 Task: Create a due date automation trigger when advanced on, 2 hours before a card is due add fields with custom field "Resume" set to a date more than 1 working days from now.
Action: Mouse moved to (1225, 108)
Screenshot: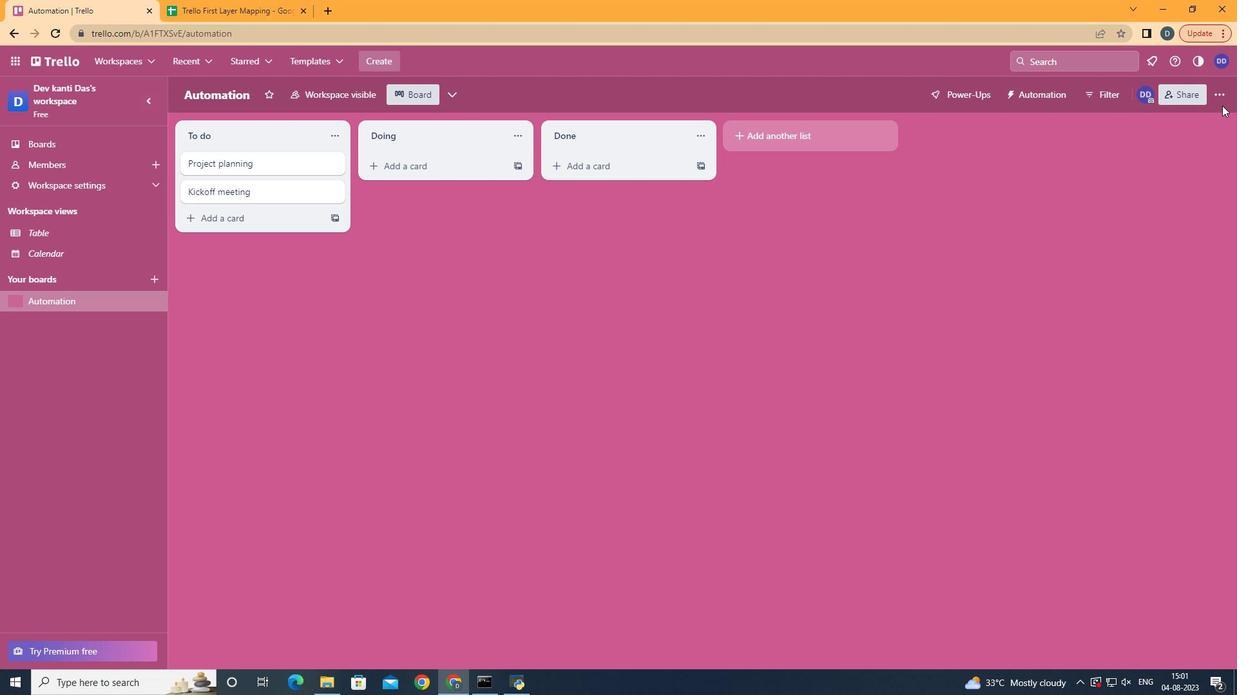 
Action: Mouse pressed left at (1225, 108)
Screenshot: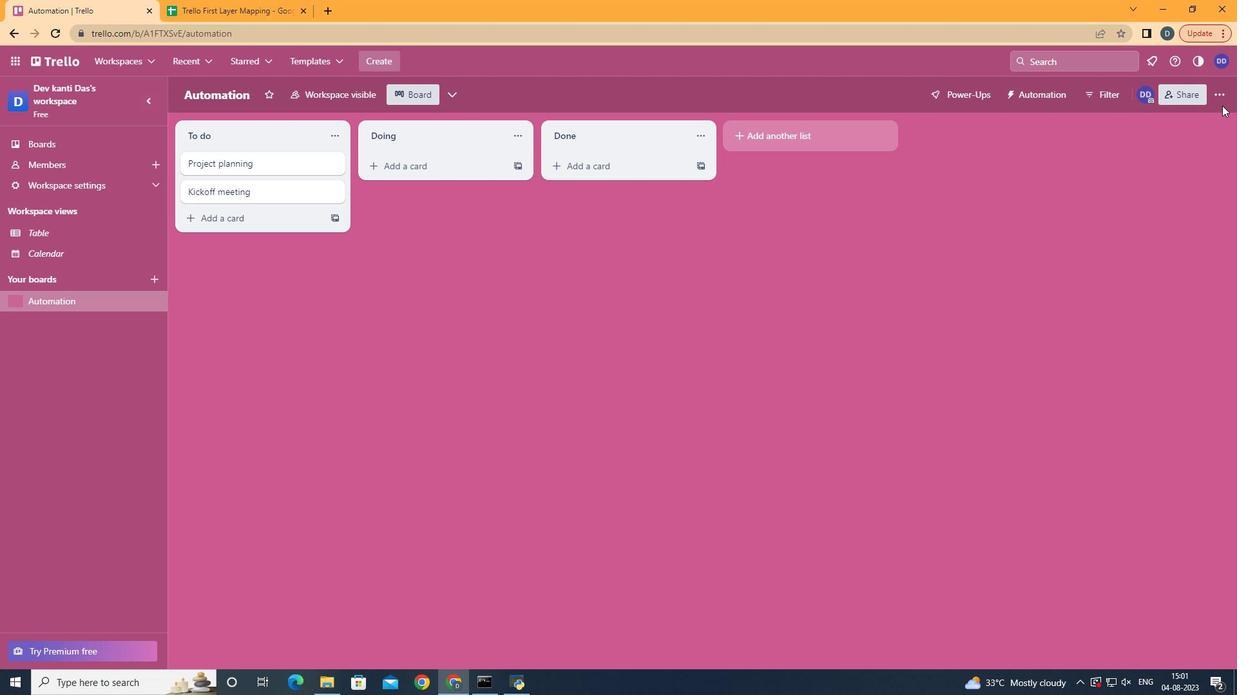 
Action: Mouse moved to (1225, 108)
Screenshot: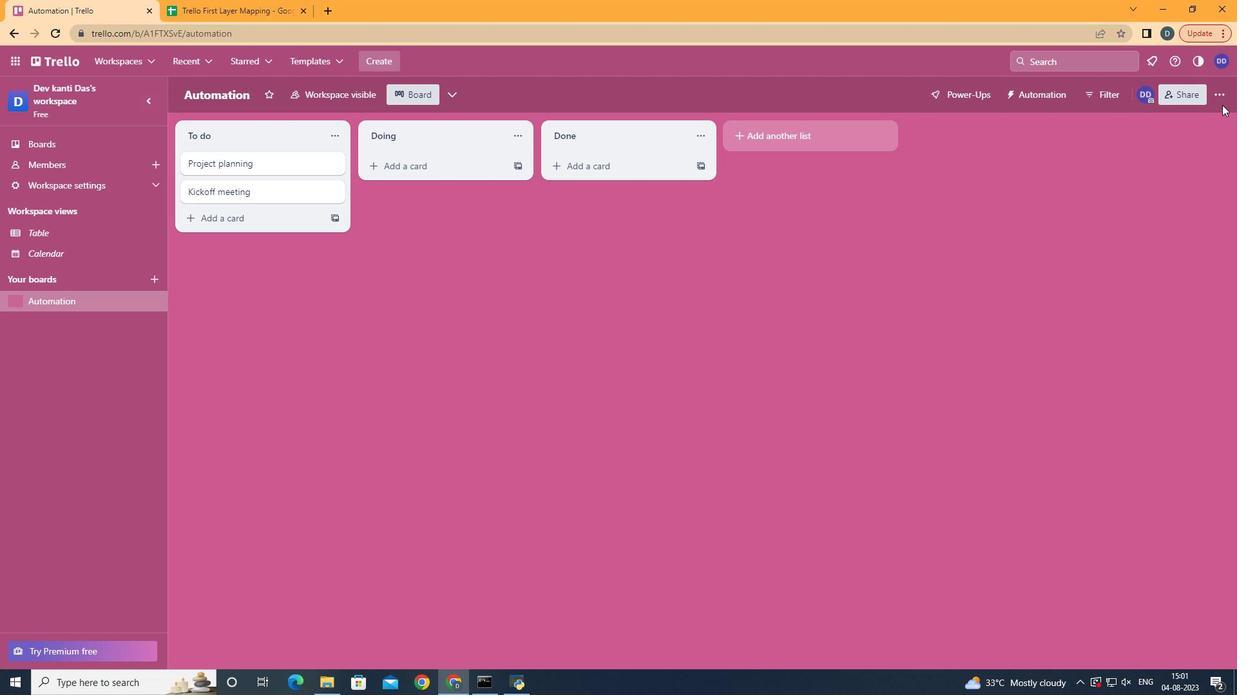 
Action: Mouse pressed left at (1225, 108)
Screenshot: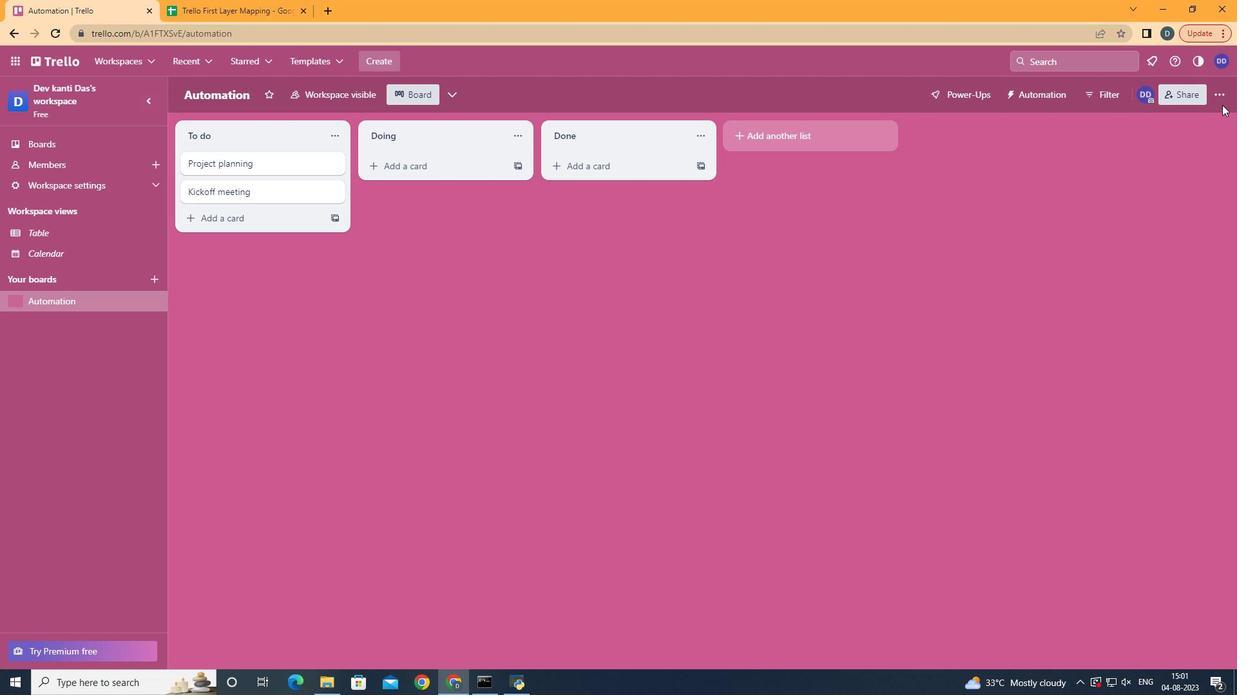 
Action: Mouse moved to (1226, 96)
Screenshot: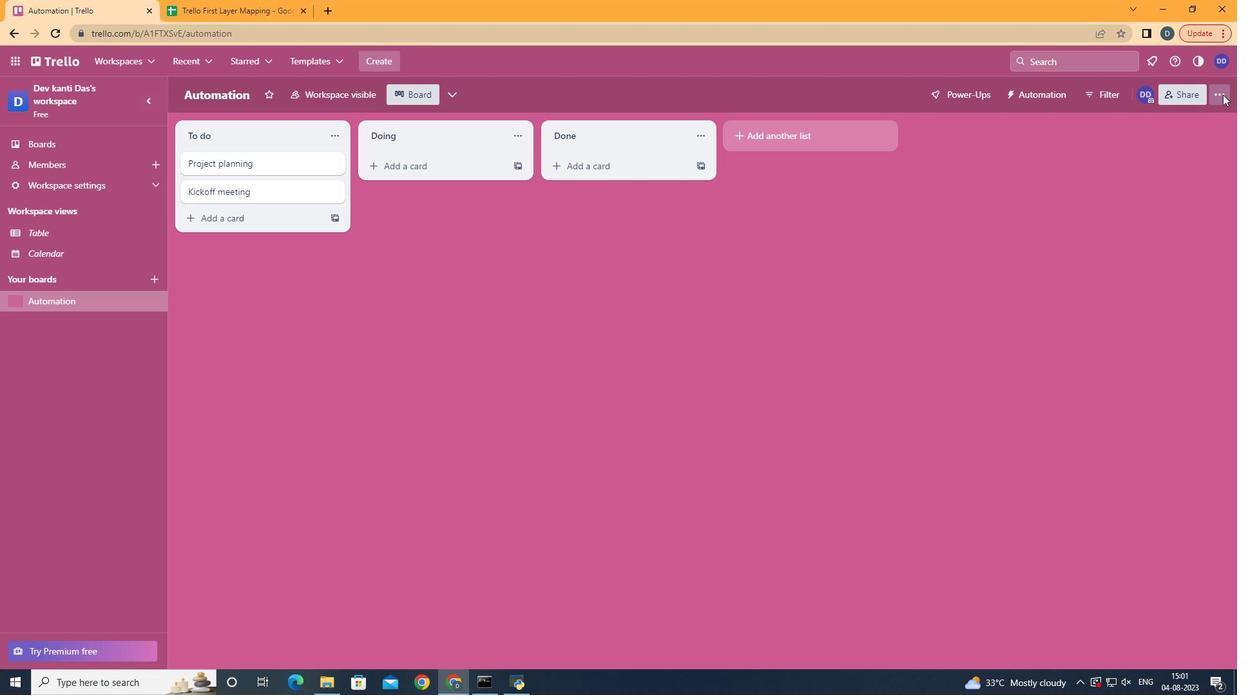 
Action: Mouse pressed left at (1226, 96)
Screenshot: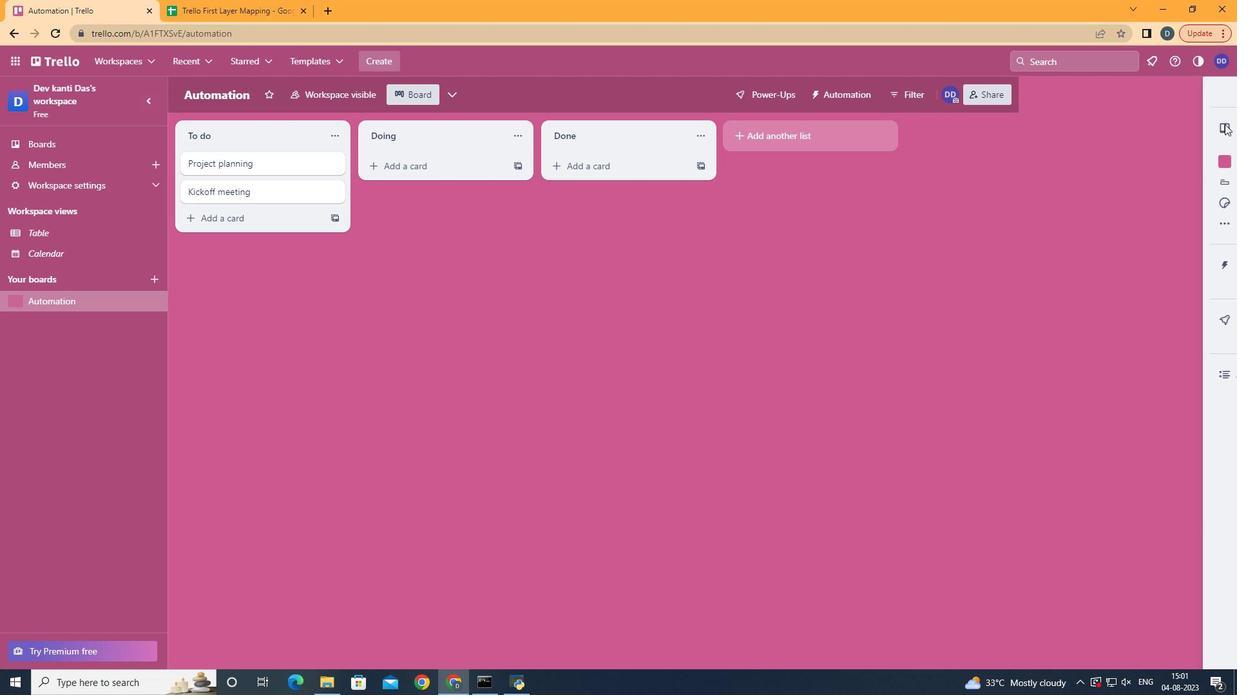 
Action: Mouse moved to (1114, 273)
Screenshot: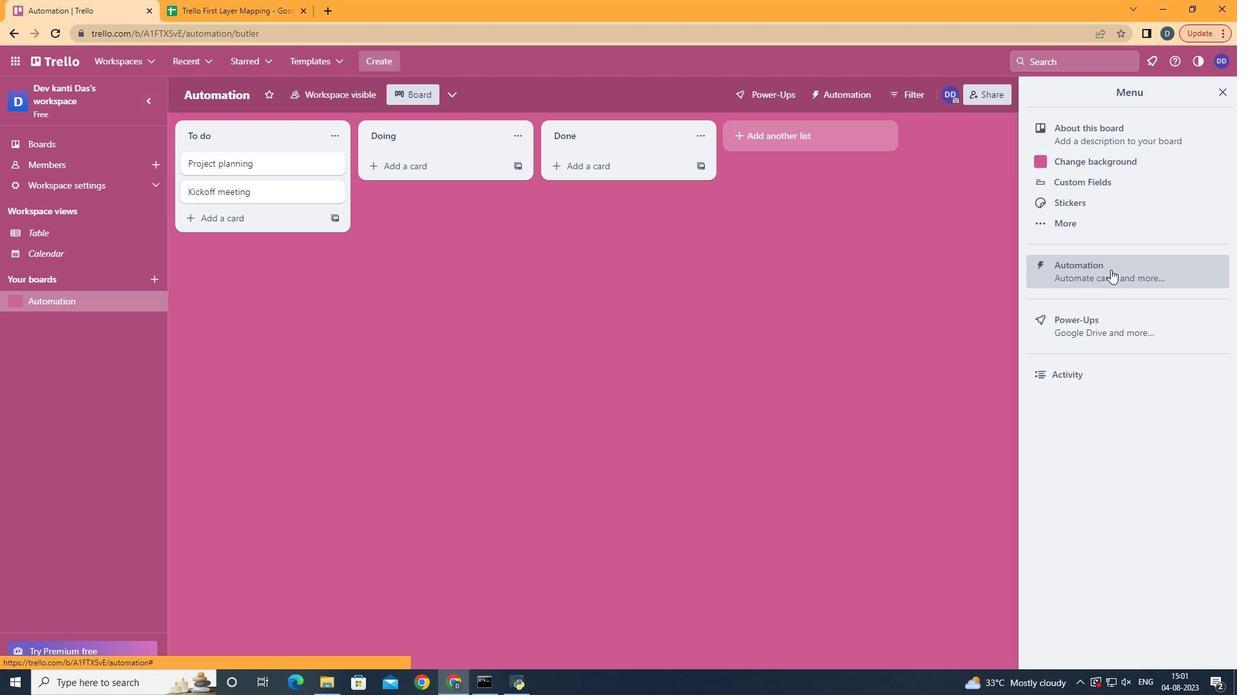 
Action: Mouse pressed left at (1114, 273)
Screenshot: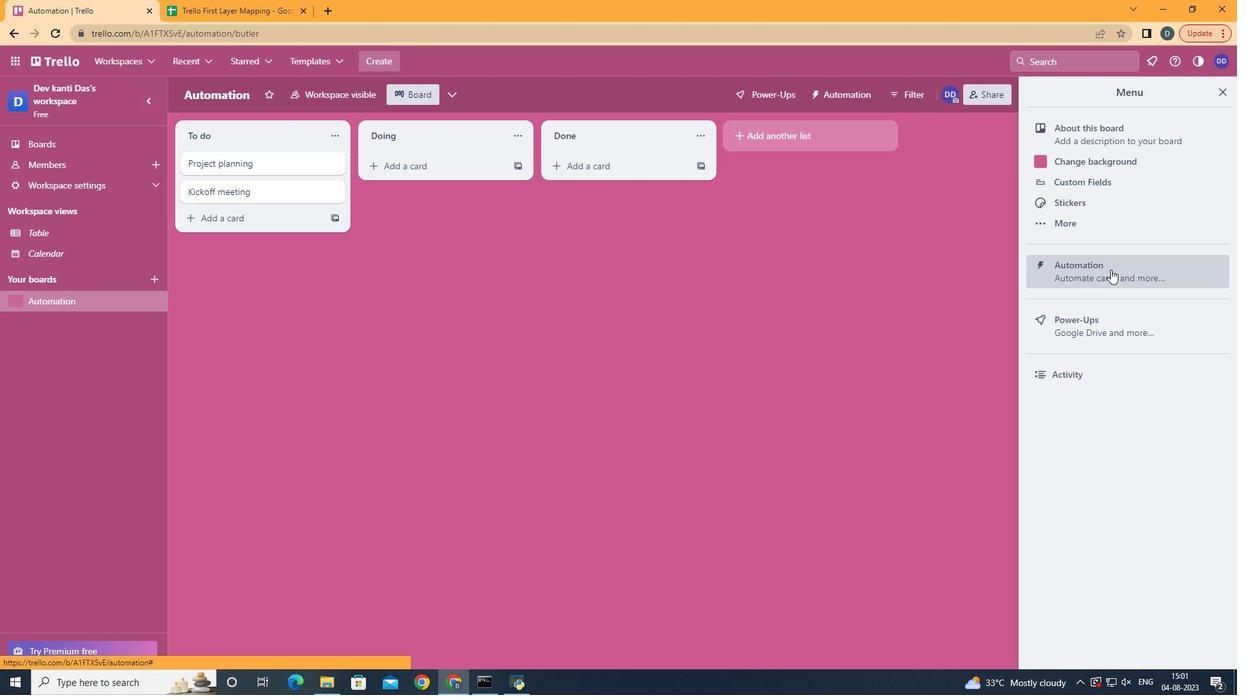 
Action: Mouse moved to (261, 264)
Screenshot: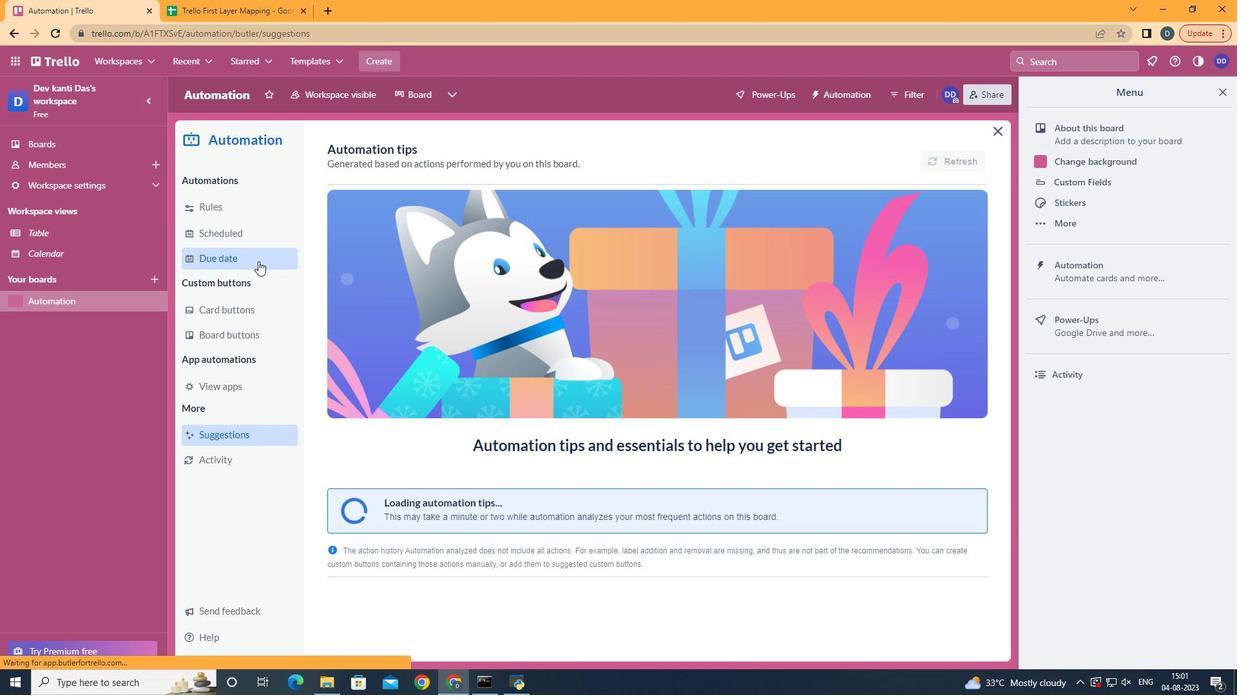 
Action: Mouse pressed left at (261, 264)
Screenshot: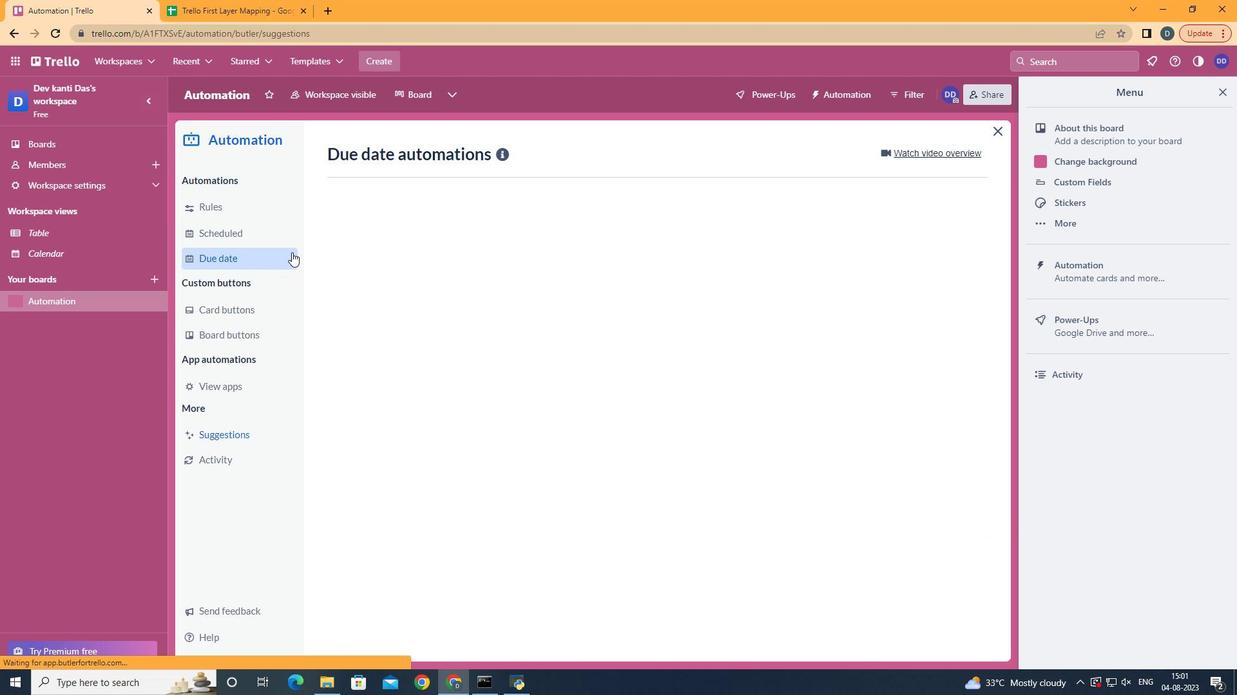 
Action: Mouse moved to (906, 155)
Screenshot: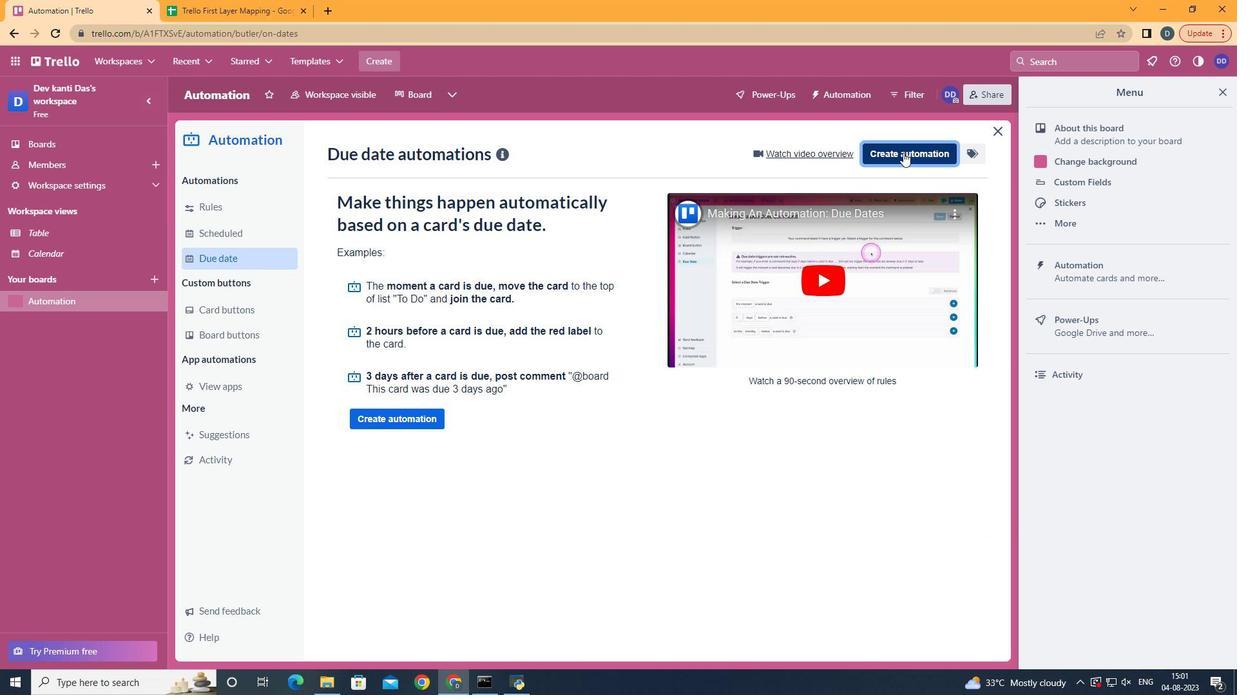 
Action: Mouse pressed left at (906, 155)
Screenshot: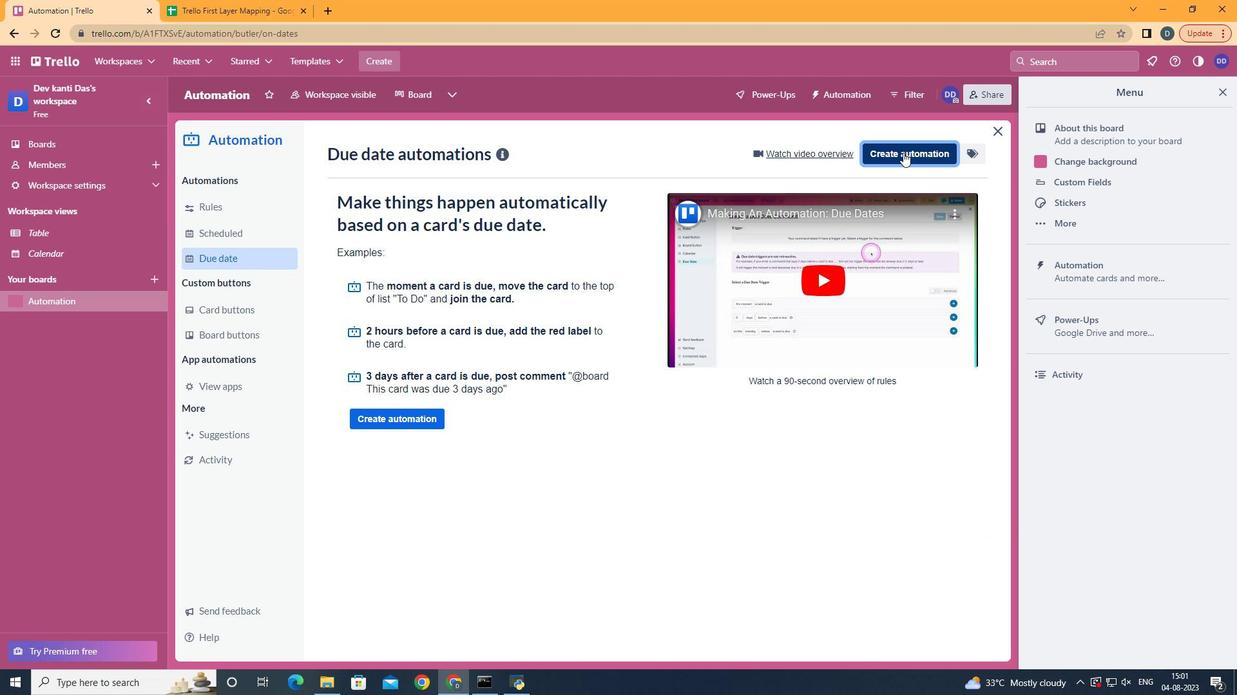 
Action: Mouse moved to (643, 276)
Screenshot: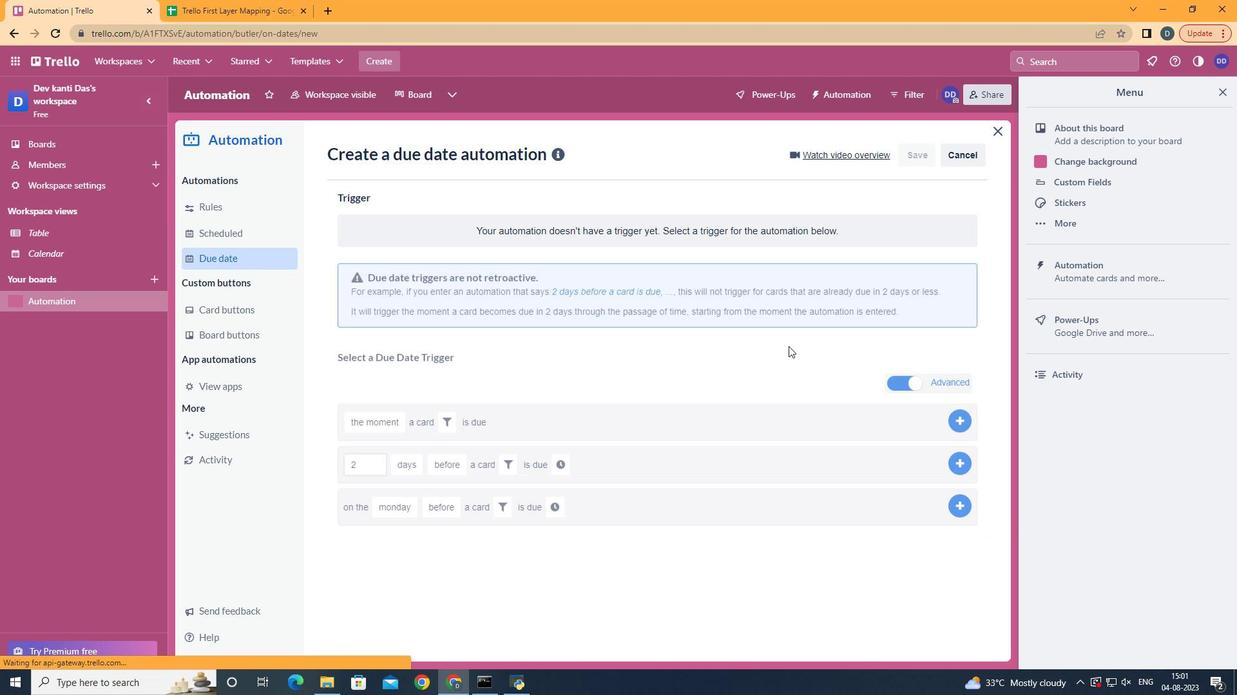 
Action: Mouse pressed left at (643, 276)
Screenshot: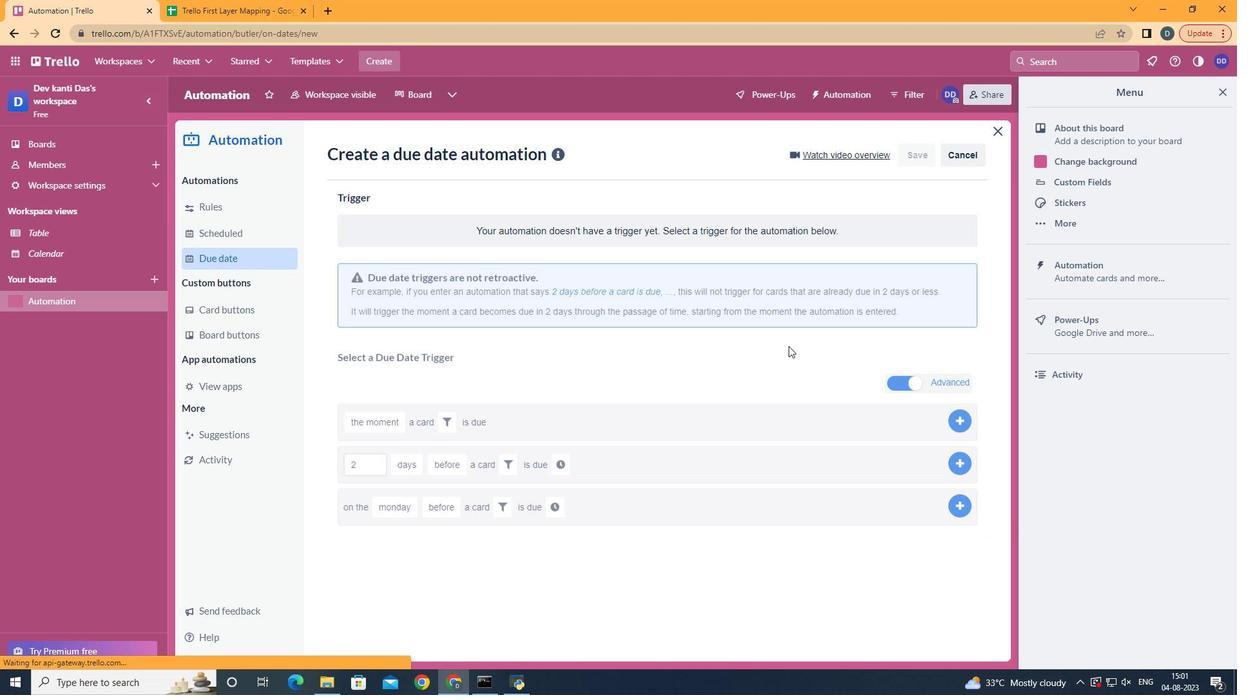
Action: Mouse moved to (424, 549)
Screenshot: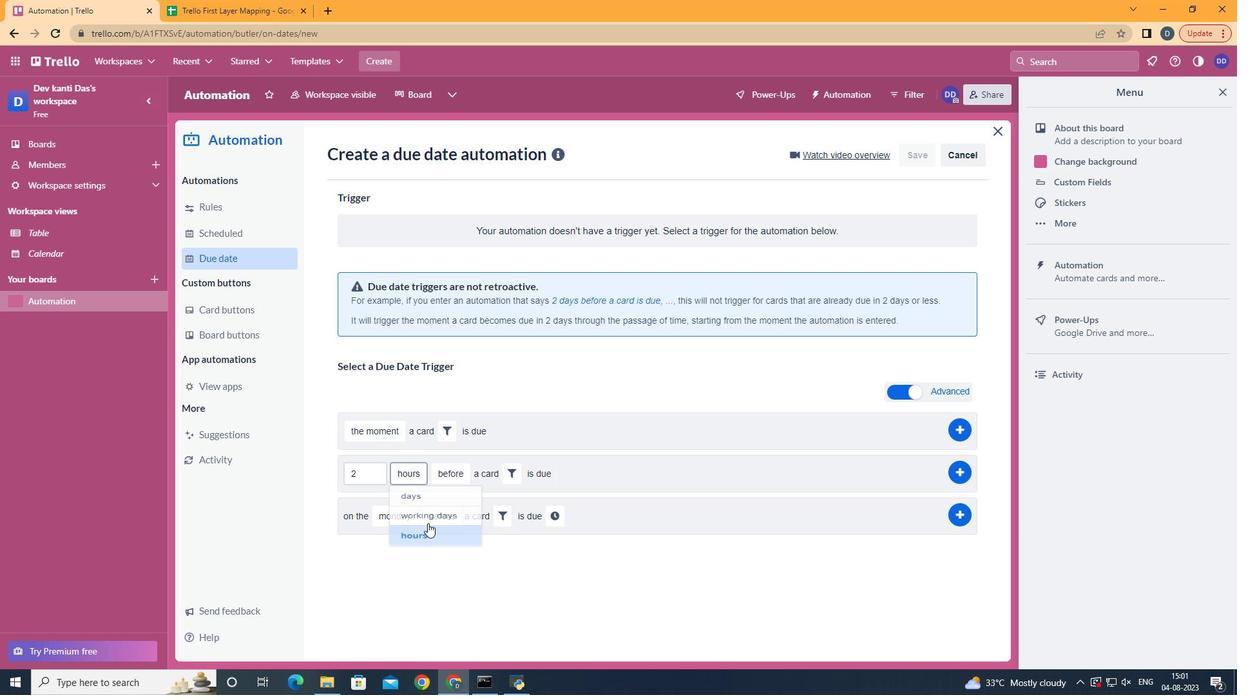 
Action: Mouse pressed left at (424, 549)
Screenshot: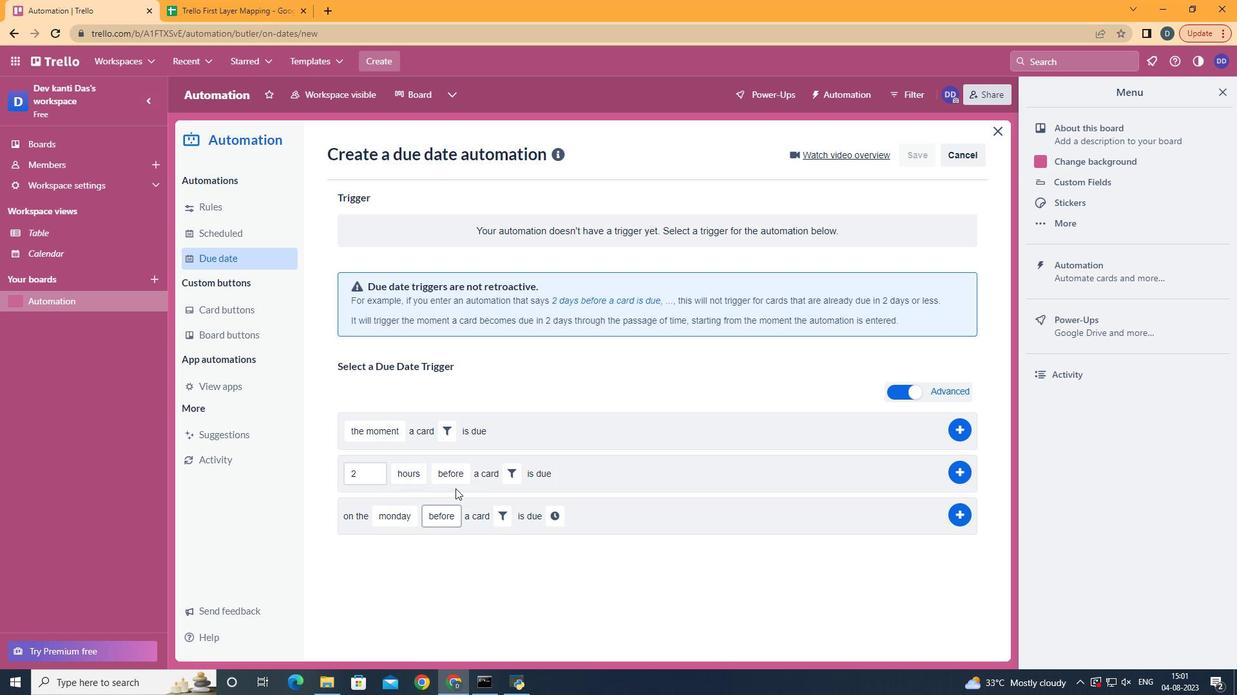 
Action: Mouse moved to (467, 507)
Screenshot: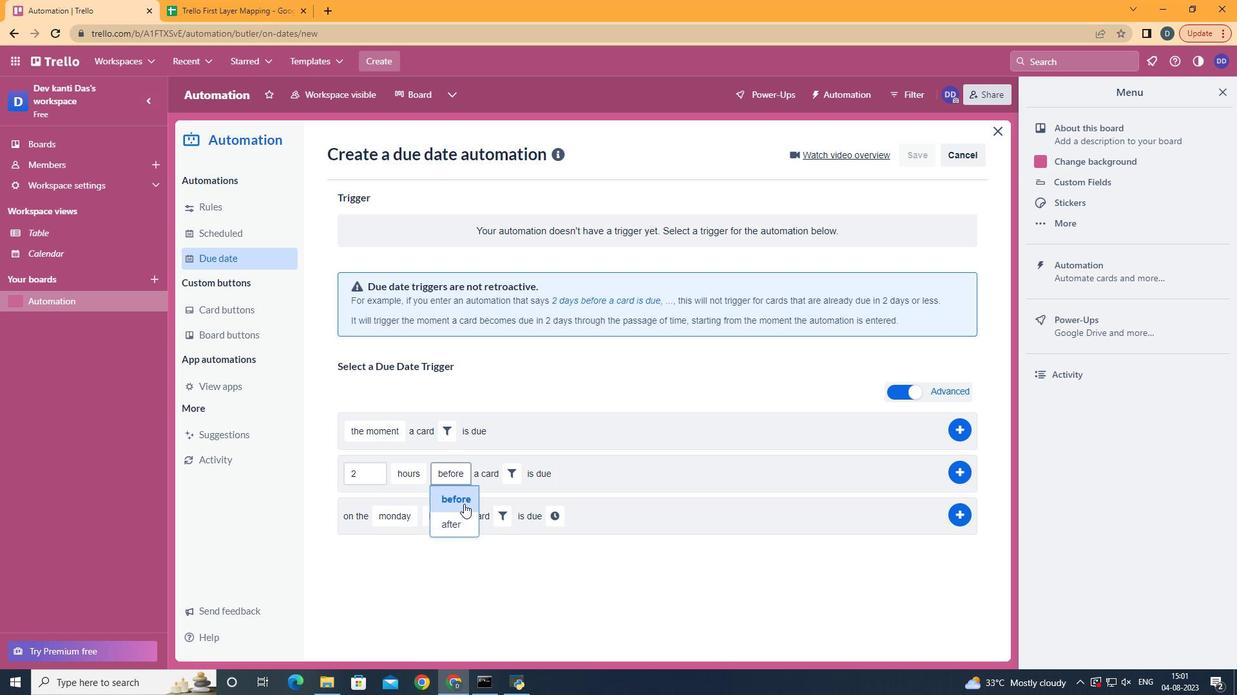 
Action: Mouse pressed left at (467, 507)
Screenshot: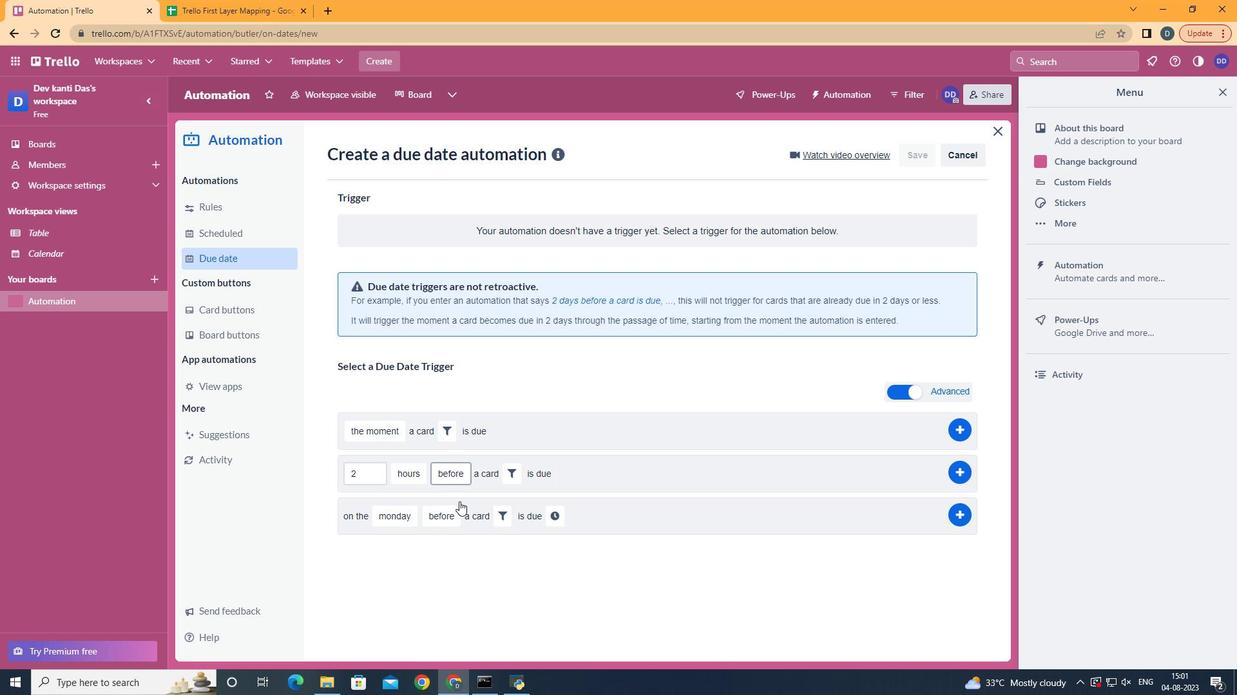 
Action: Mouse moved to (525, 479)
Screenshot: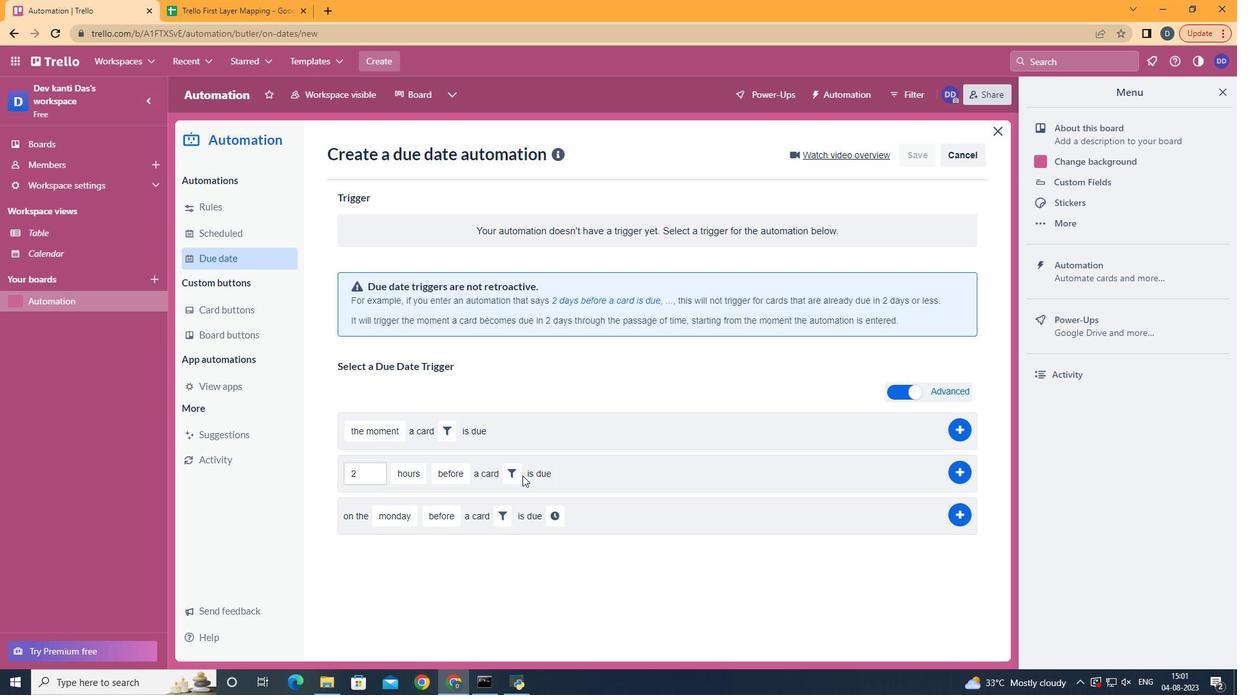 
Action: Mouse pressed left at (525, 479)
Screenshot: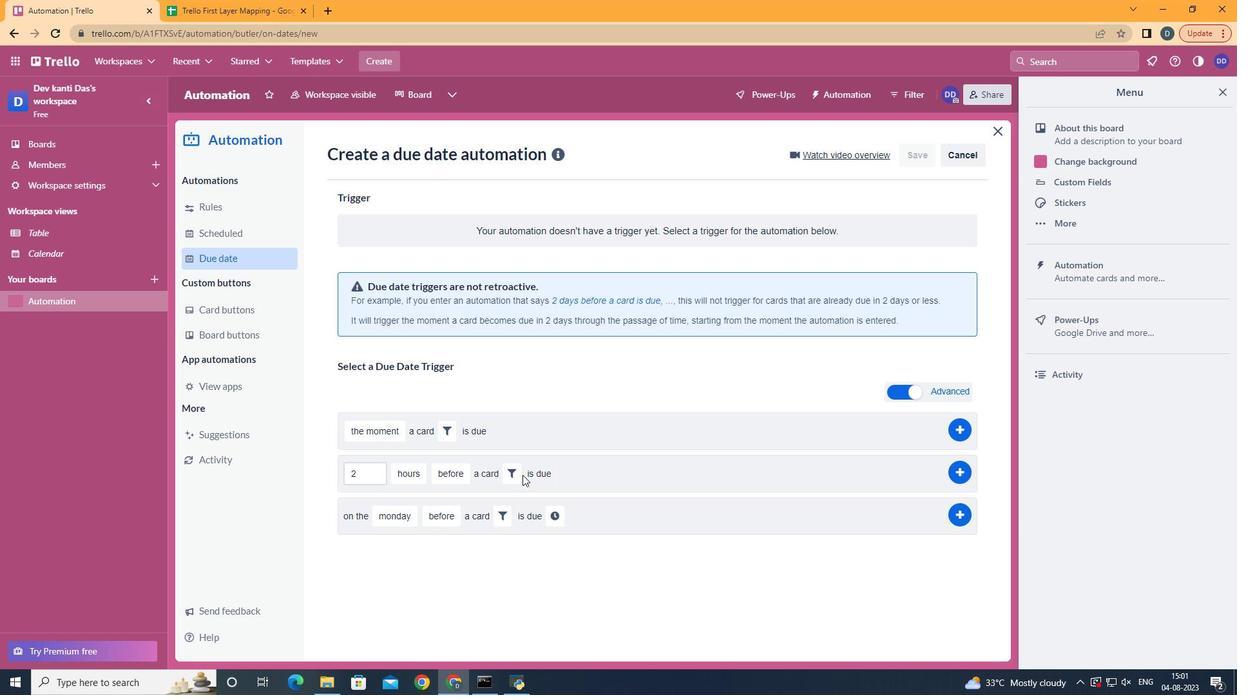 
Action: Mouse moved to (521, 479)
Screenshot: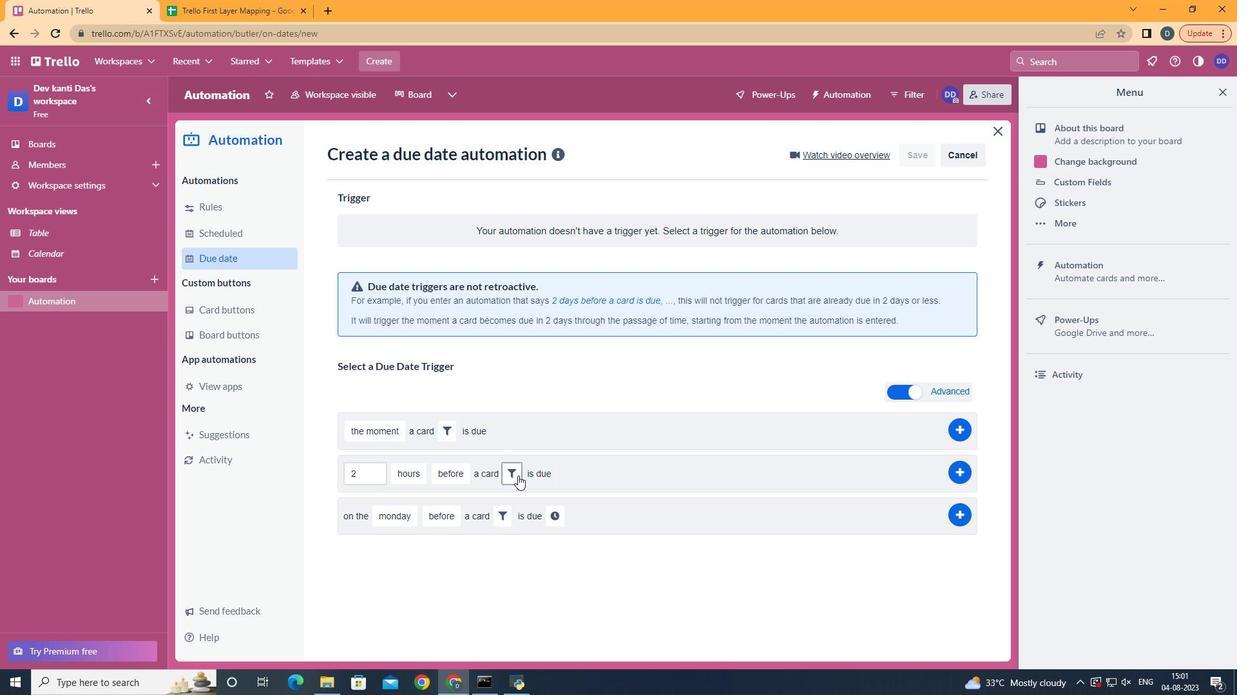 
Action: Mouse pressed left at (521, 479)
Screenshot: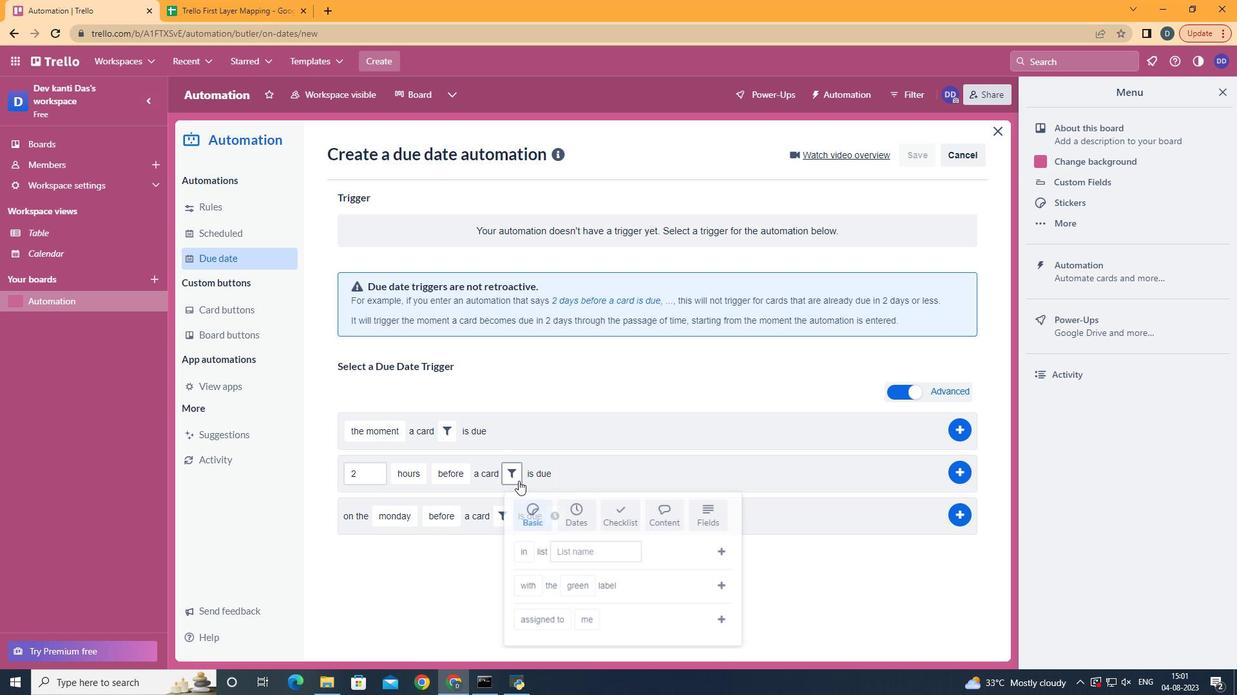 
Action: Mouse moved to (732, 521)
Screenshot: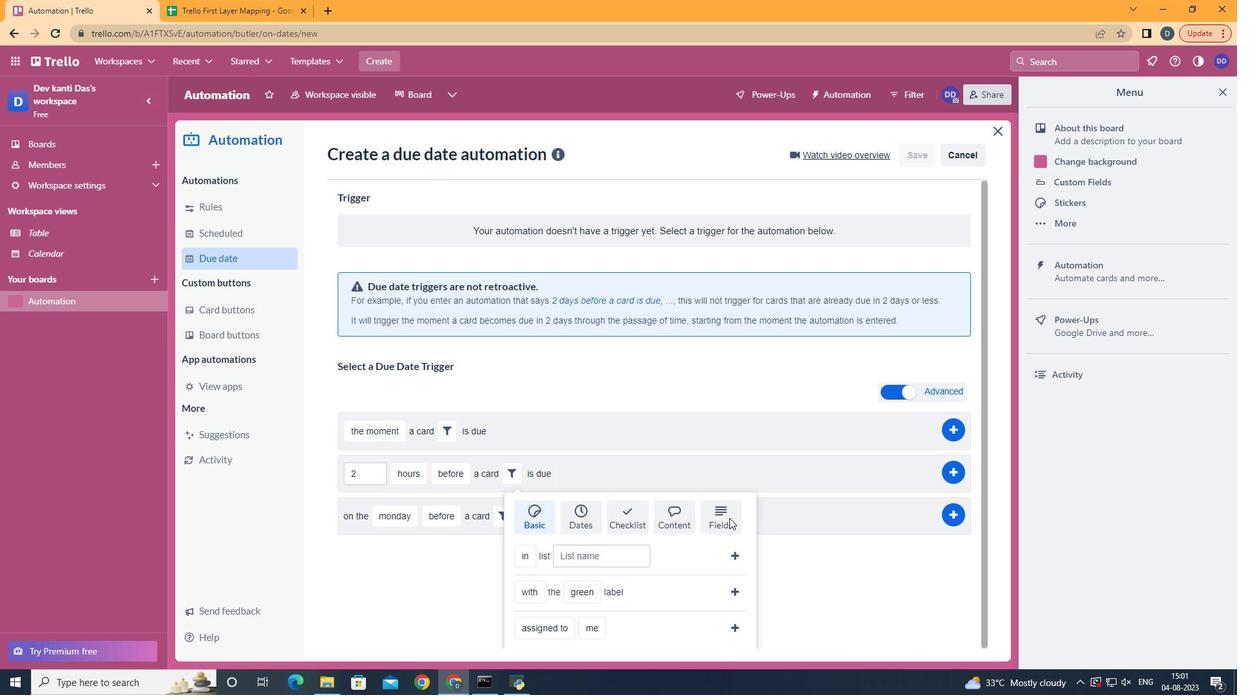
Action: Mouse pressed left at (732, 521)
Screenshot: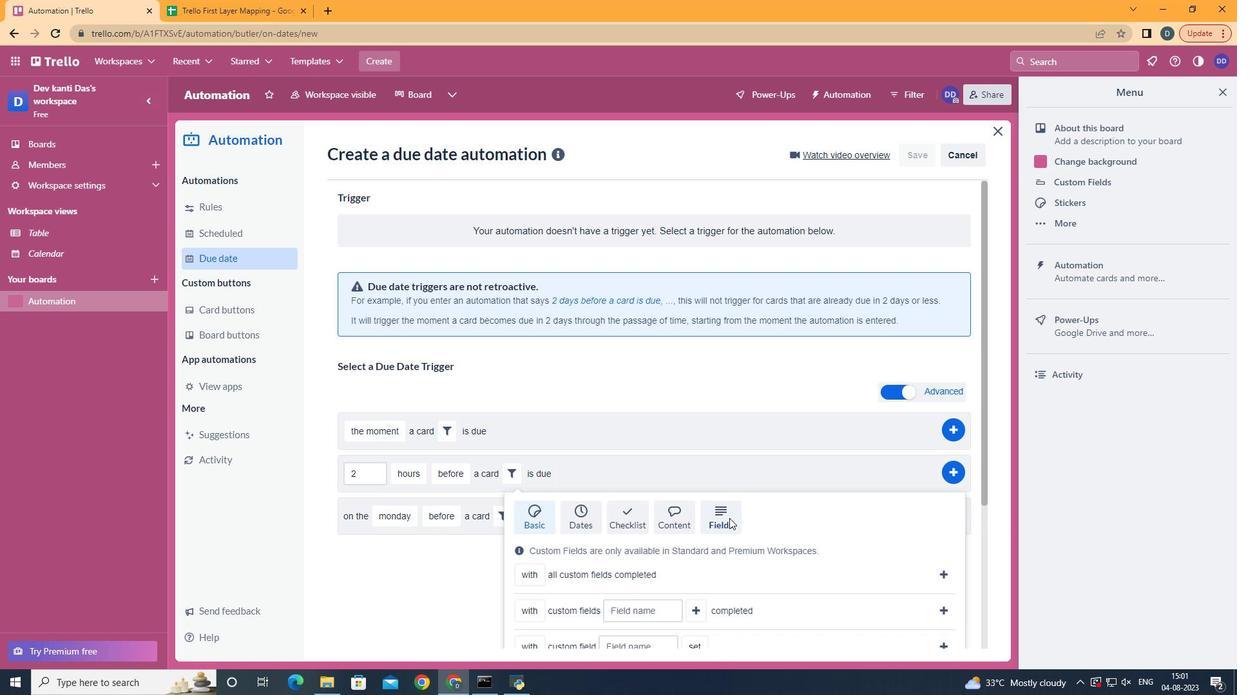 
Action: Mouse moved to (733, 521)
Screenshot: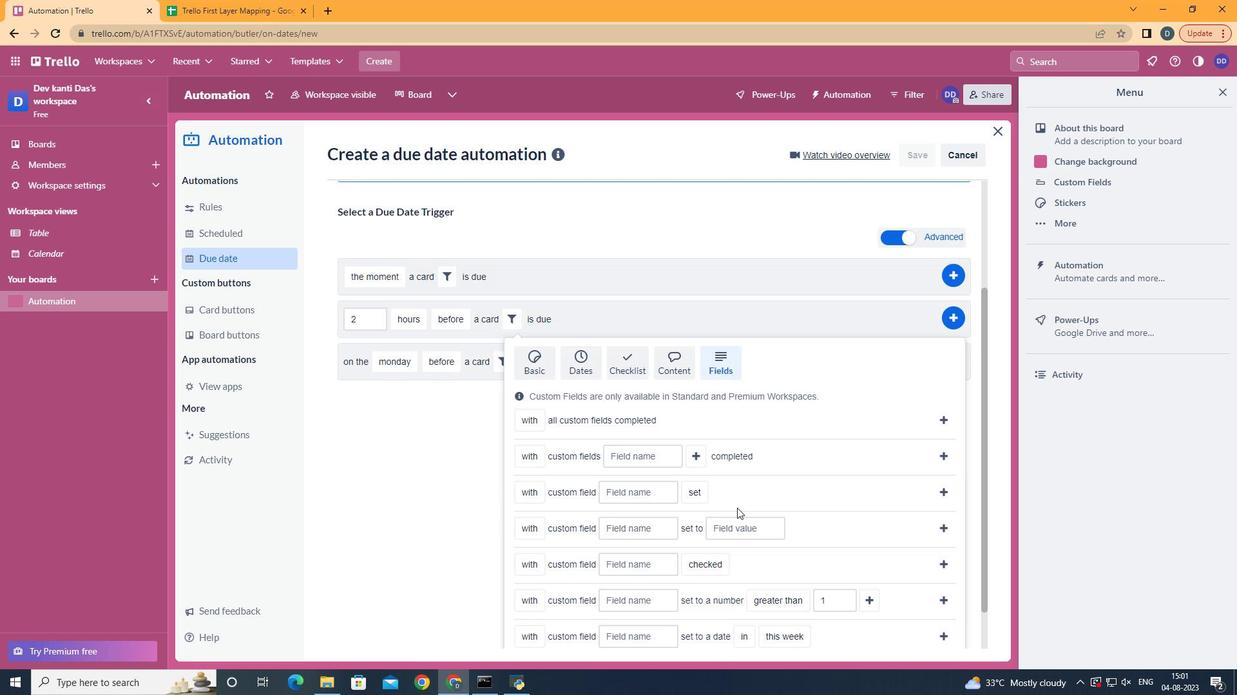 
Action: Mouse scrolled (733, 520) with delta (0, 0)
Screenshot: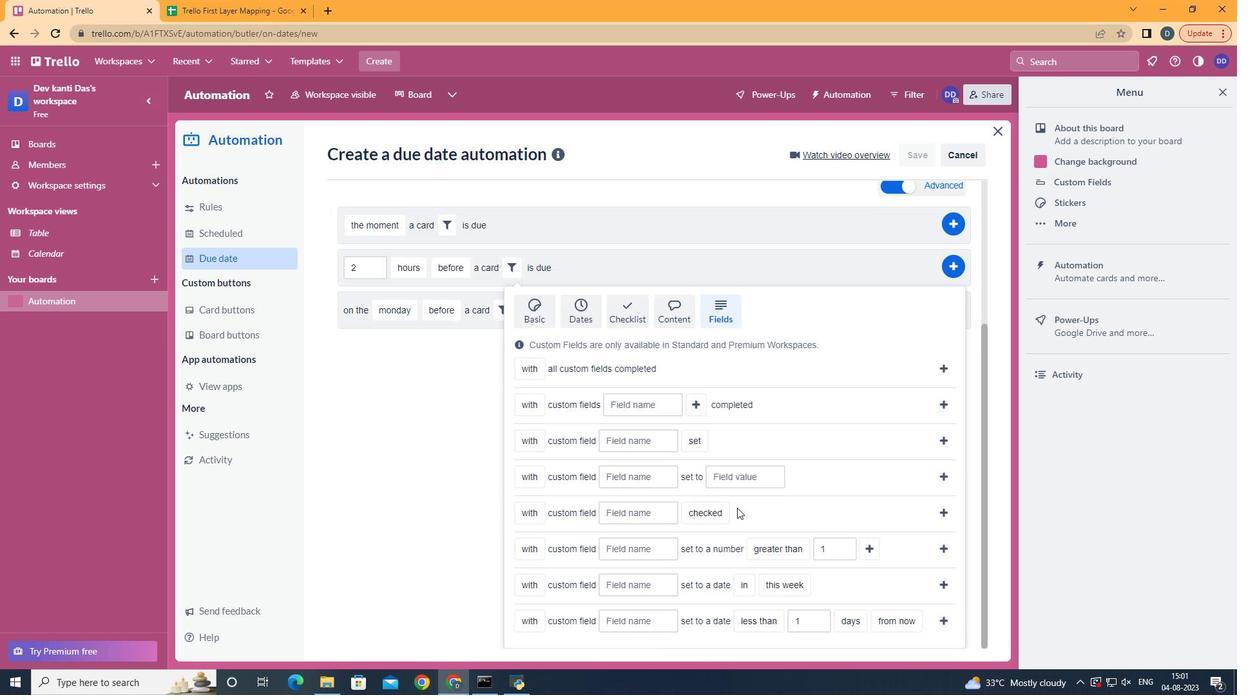 
Action: Mouse scrolled (733, 520) with delta (0, 0)
Screenshot: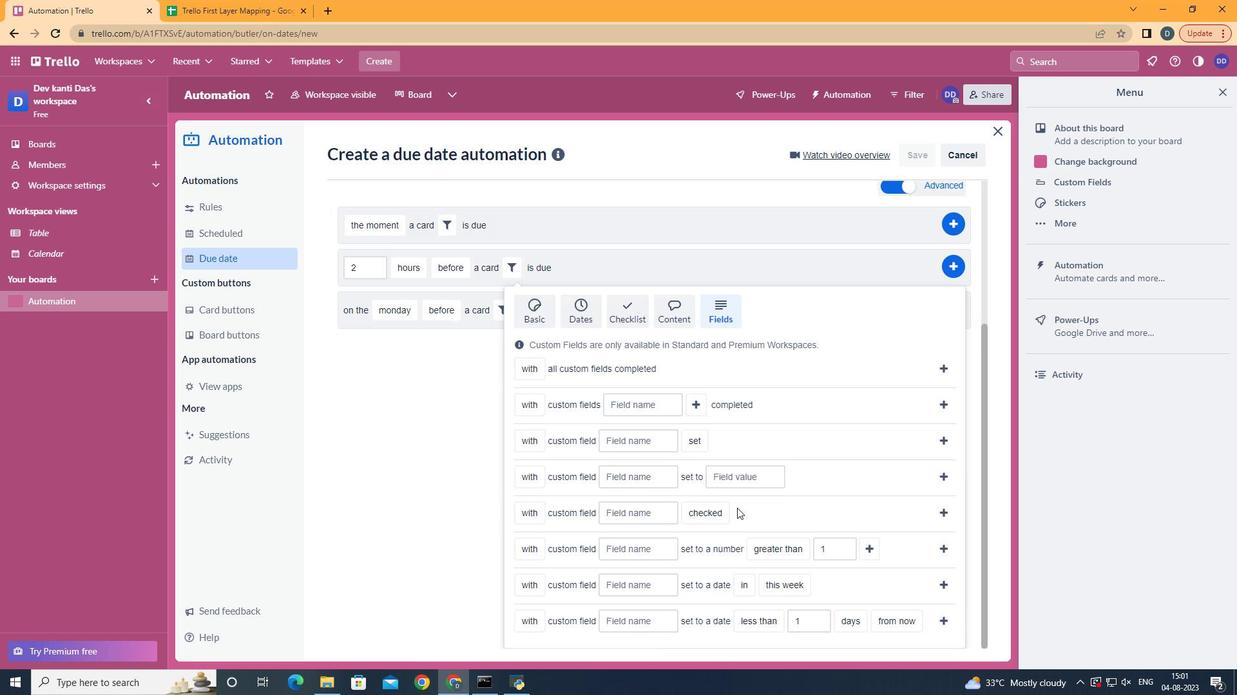 
Action: Mouse scrolled (733, 520) with delta (0, 0)
Screenshot: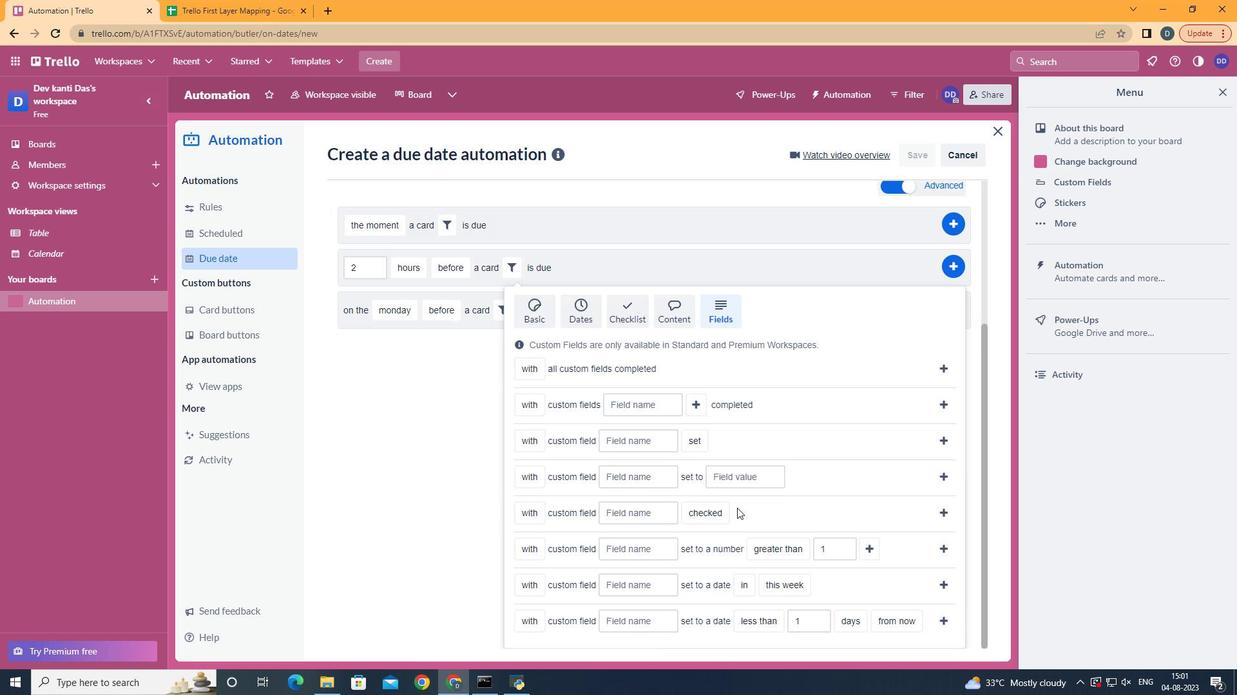 
Action: Mouse scrolled (733, 520) with delta (0, 0)
Screenshot: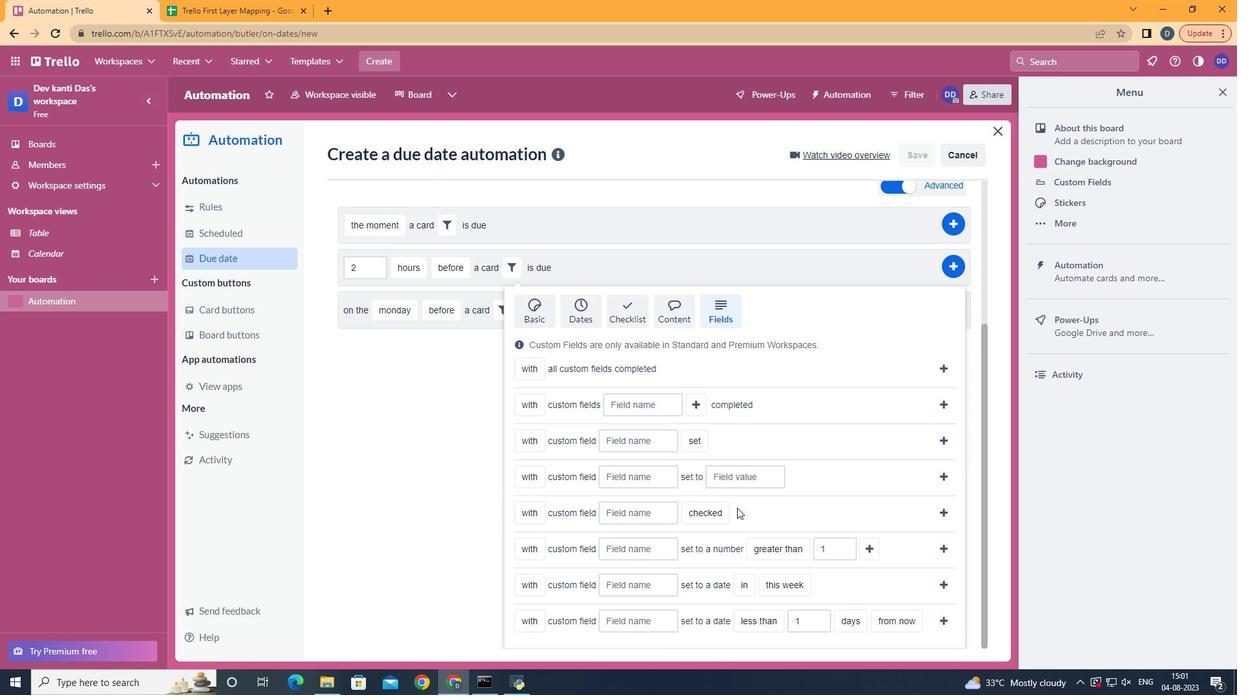 
Action: Mouse scrolled (733, 520) with delta (0, 0)
Screenshot: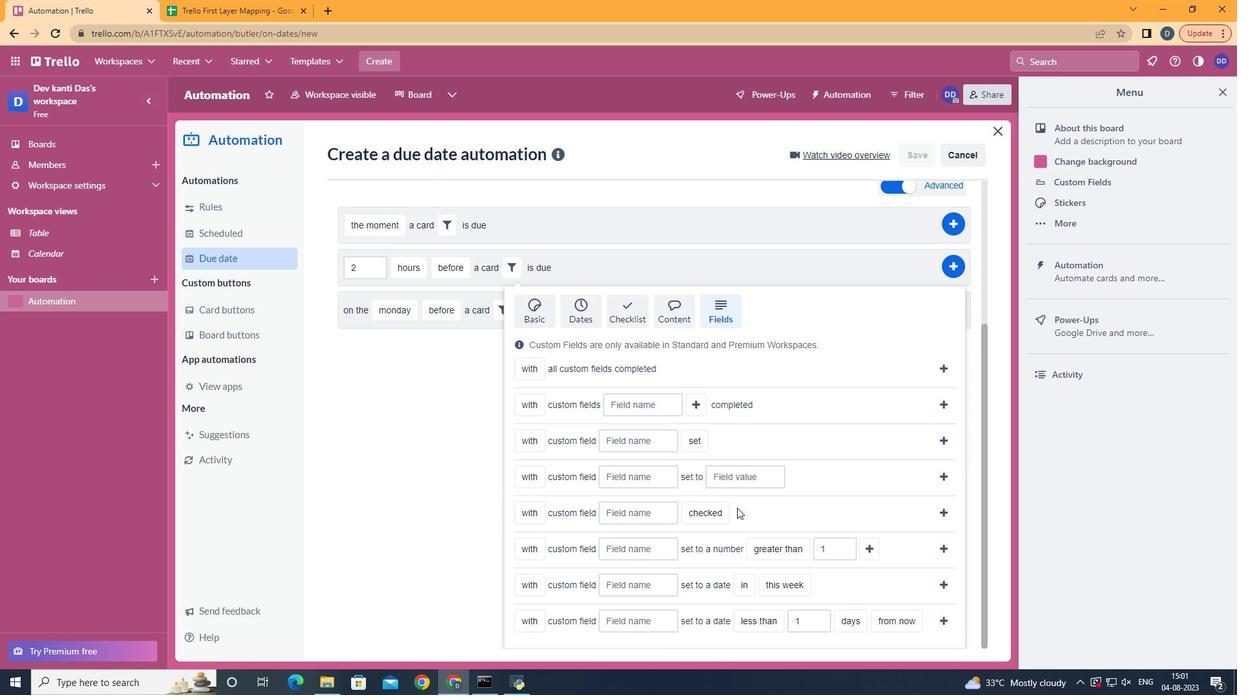 
Action: Mouse moved to (733, 521)
Screenshot: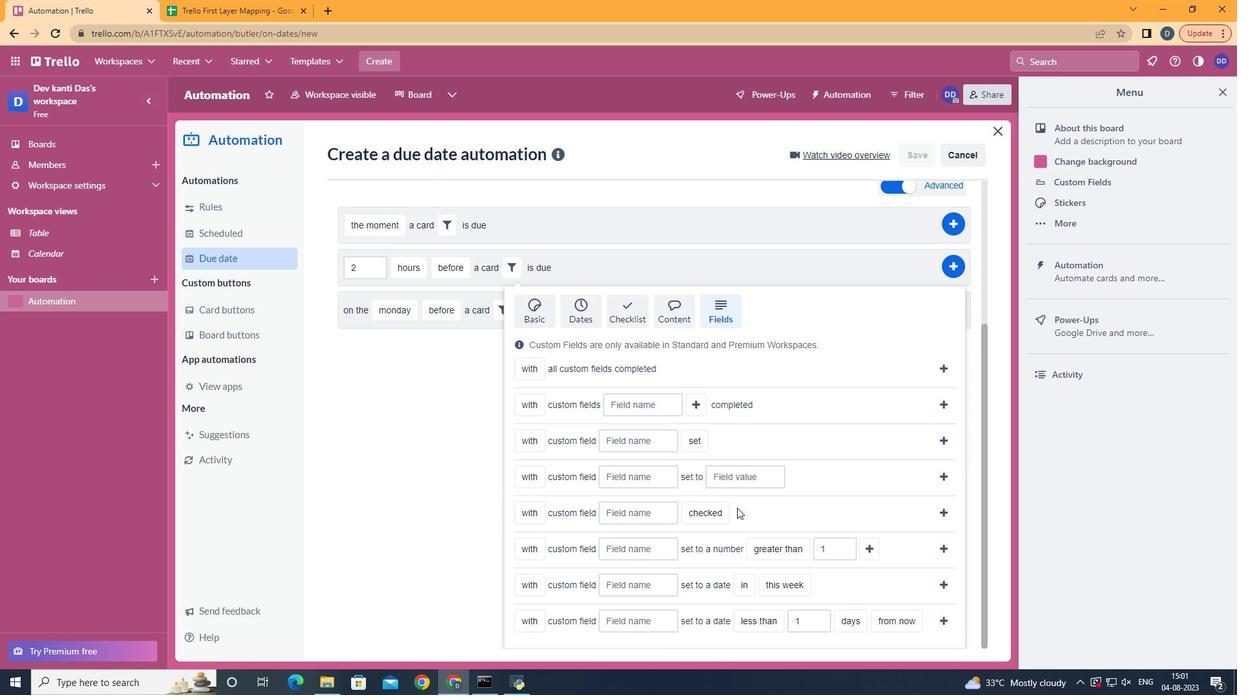 
Action: Mouse scrolled (733, 520) with delta (0, 0)
Screenshot: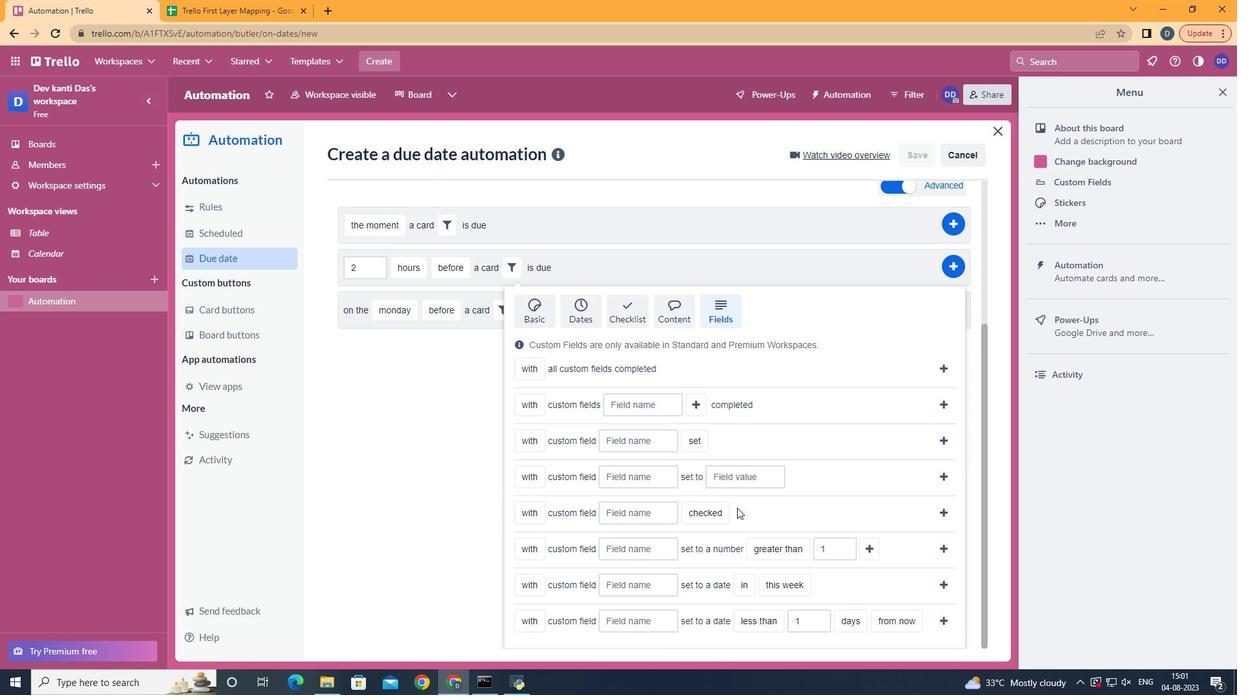 
Action: Mouse moved to (547, 575)
Screenshot: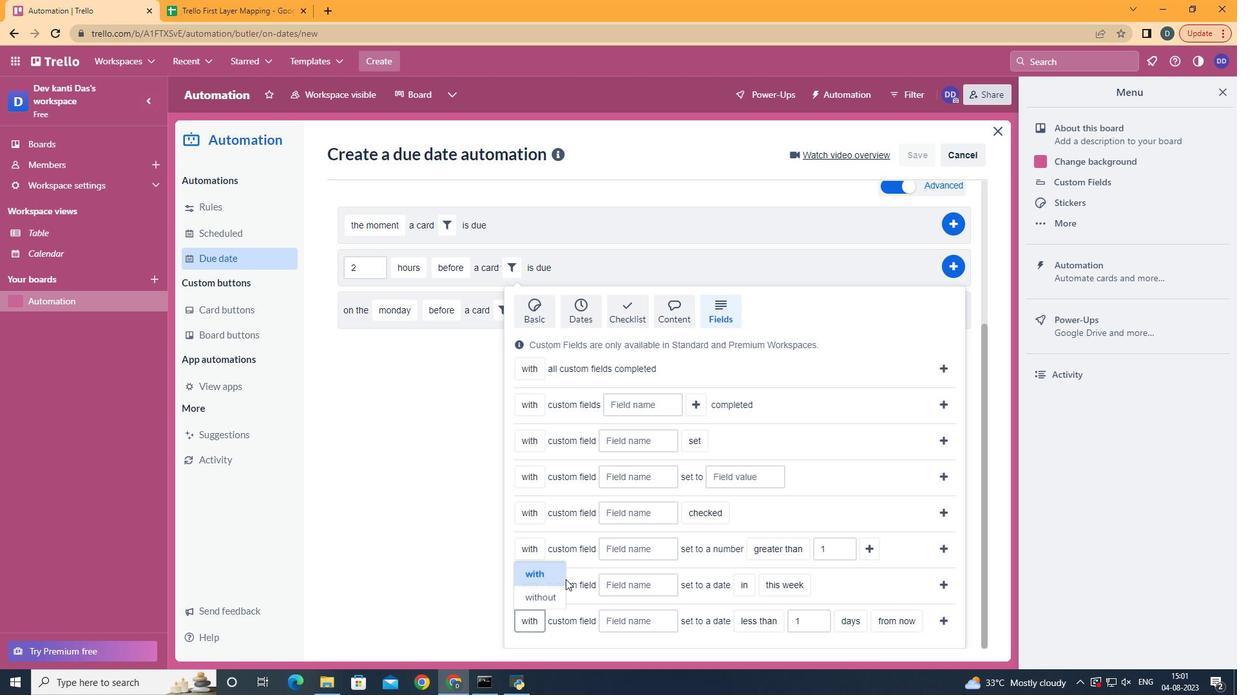 
Action: Mouse pressed left at (547, 575)
Screenshot: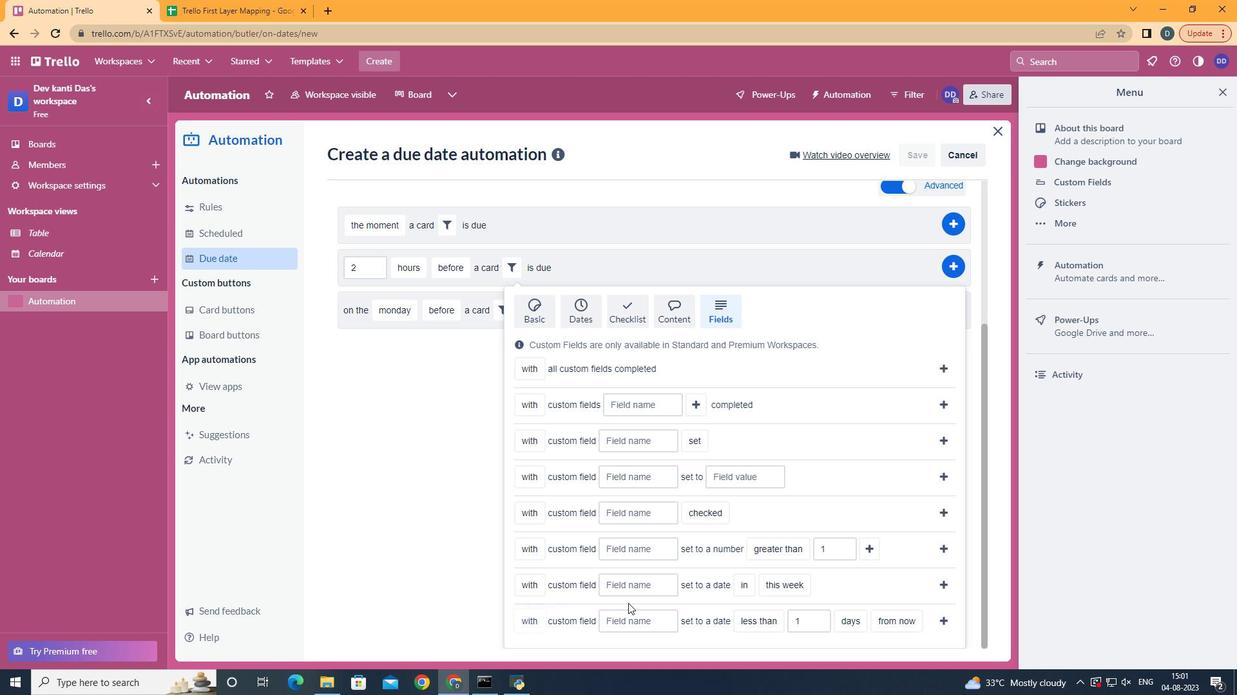 
Action: Mouse moved to (639, 623)
Screenshot: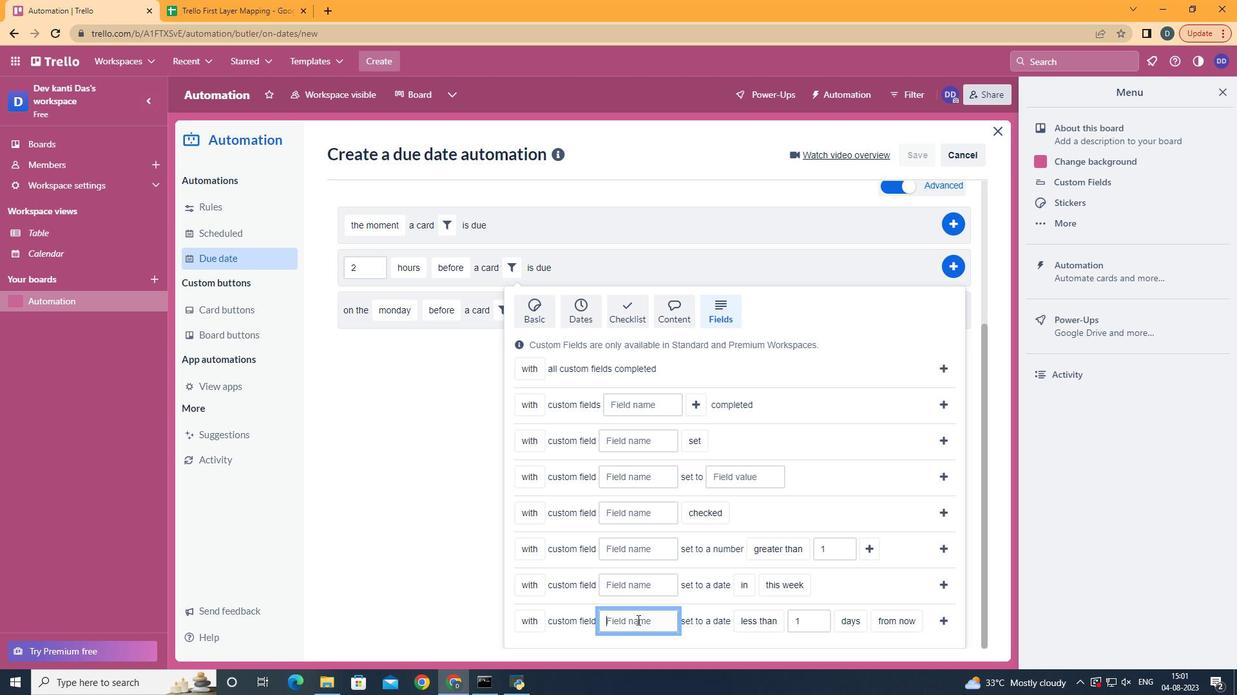 
Action: Mouse pressed left at (639, 623)
Screenshot: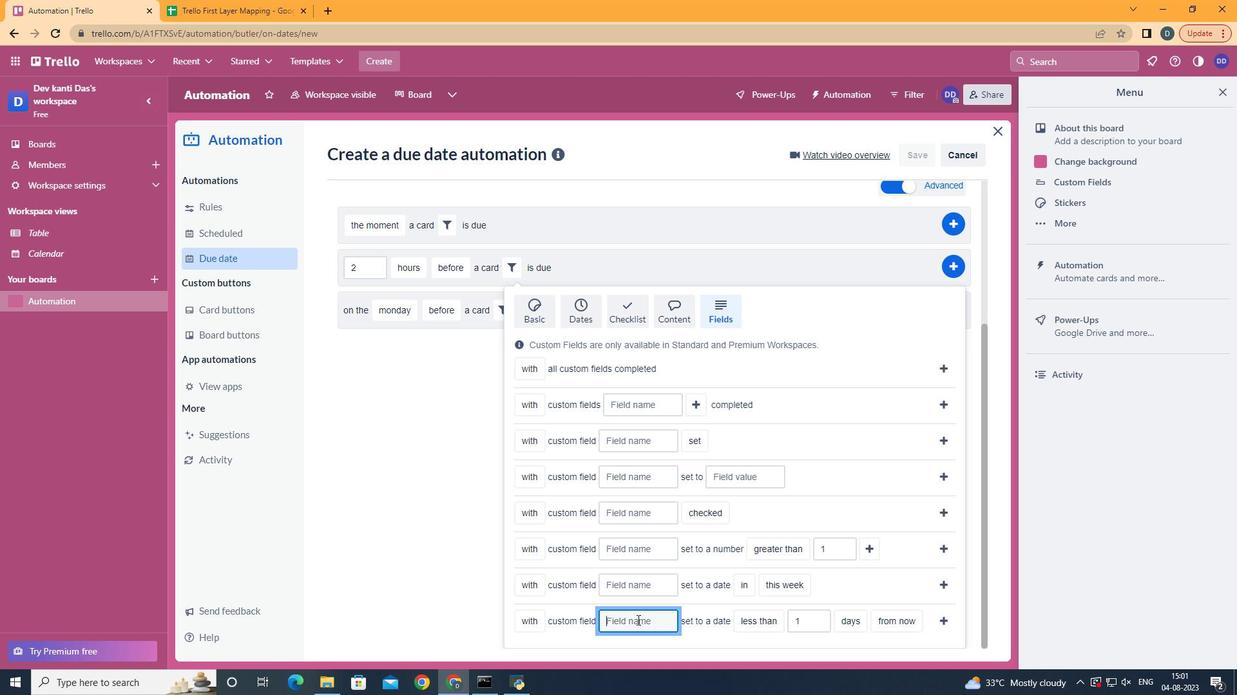 
Action: Mouse moved to (640, 623)
Screenshot: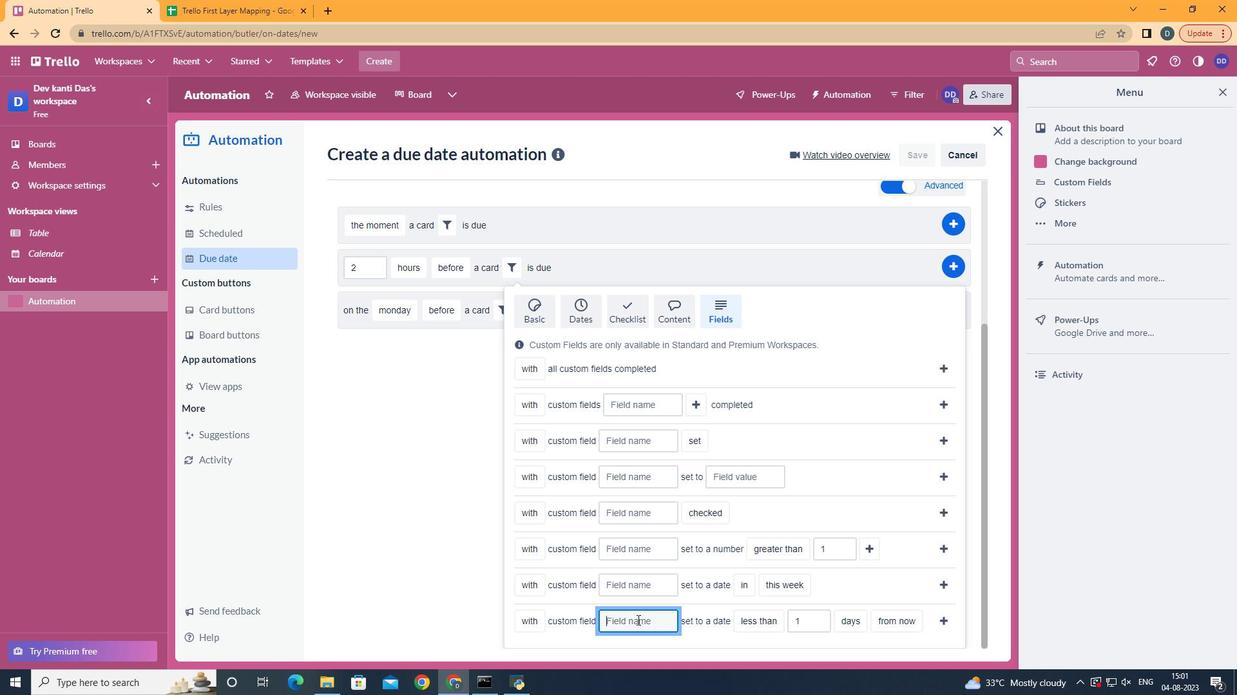 
Action: Key pressed <Key.shift><Key.shift>Resume
Screenshot: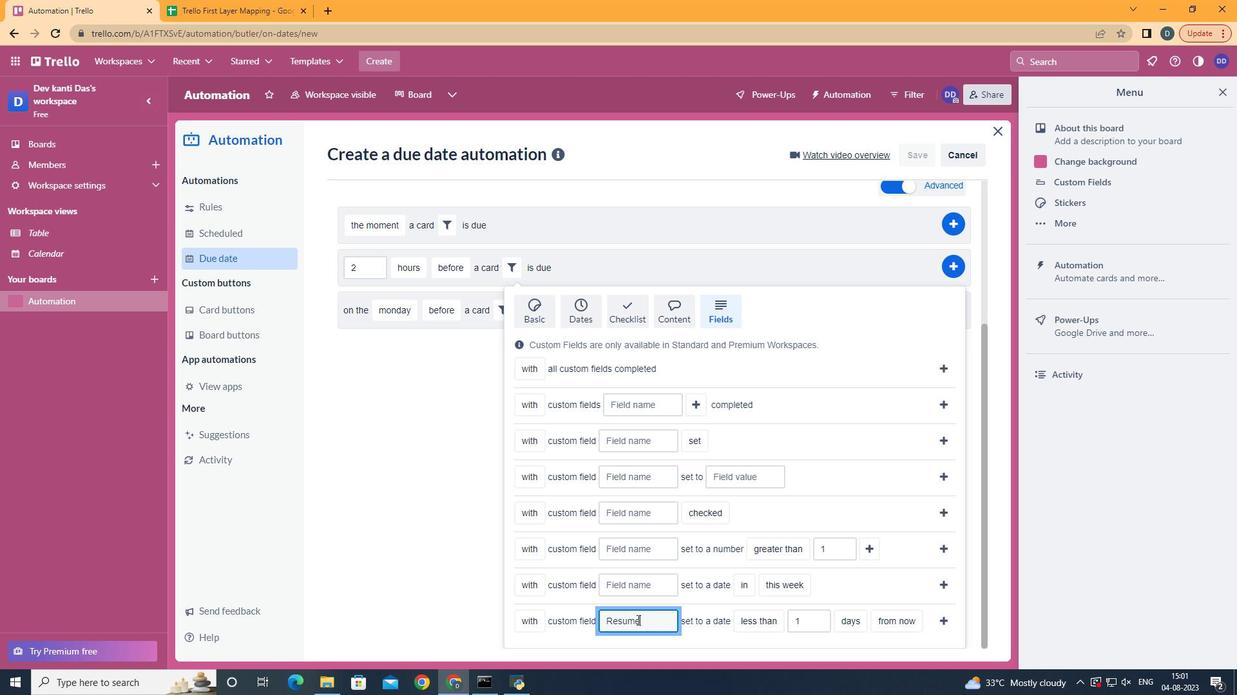 
Action: Mouse moved to (780, 559)
Screenshot: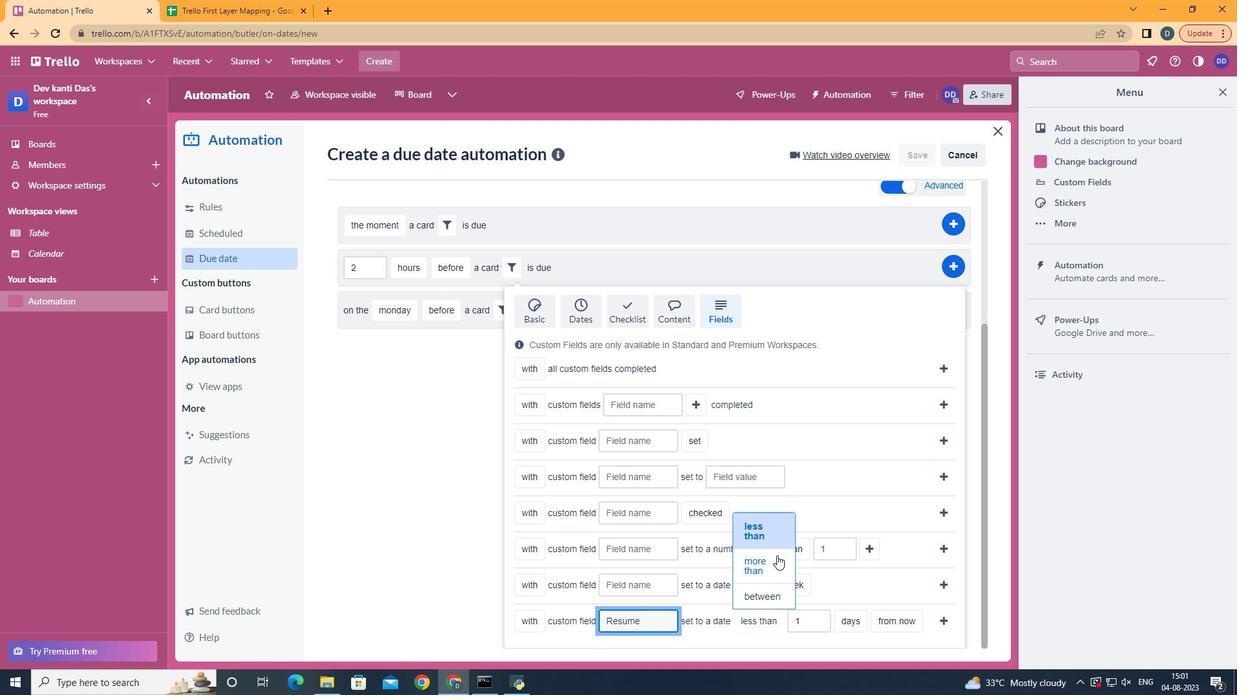 
Action: Mouse pressed left at (780, 559)
Screenshot: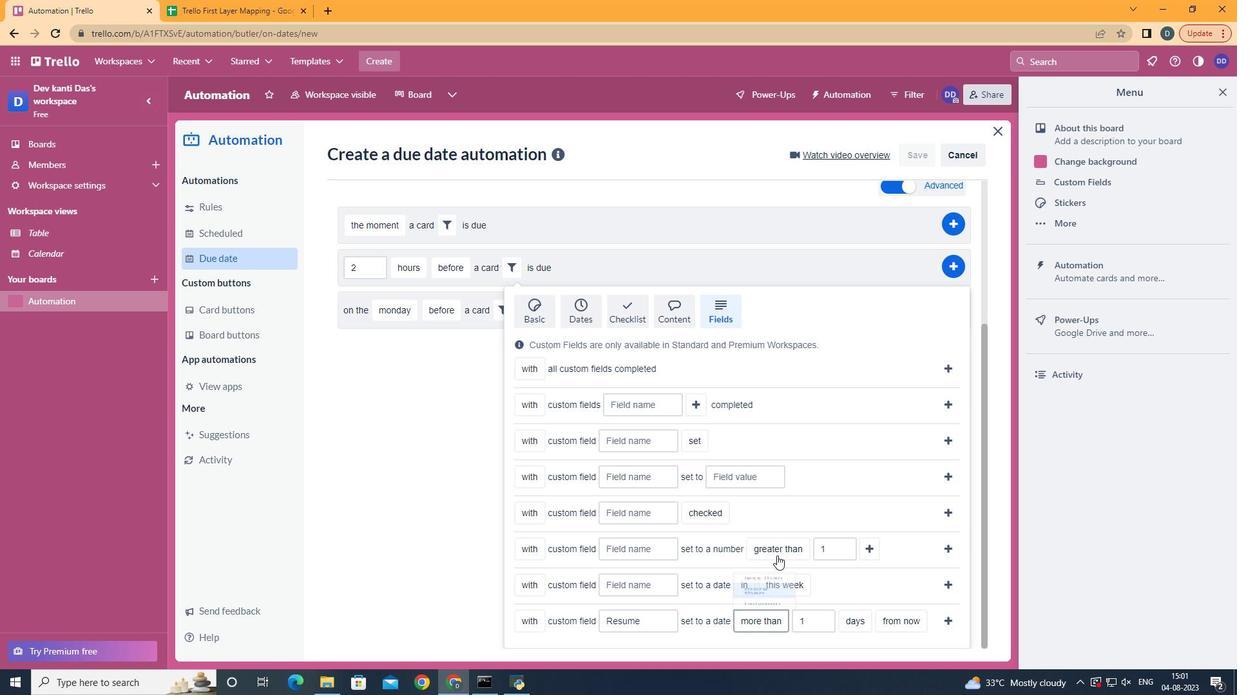 
Action: Mouse moved to (878, 597)
Screenshot: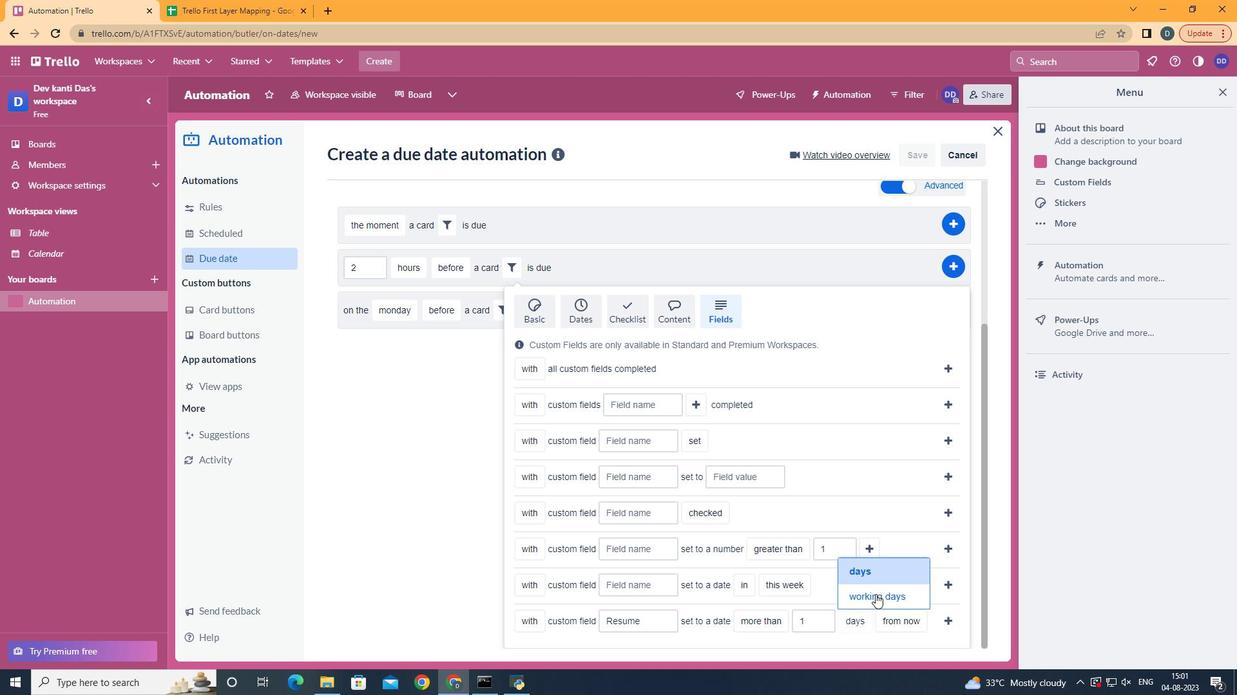 
Action: Mouse pressed left at (878, 597)
Screenshot: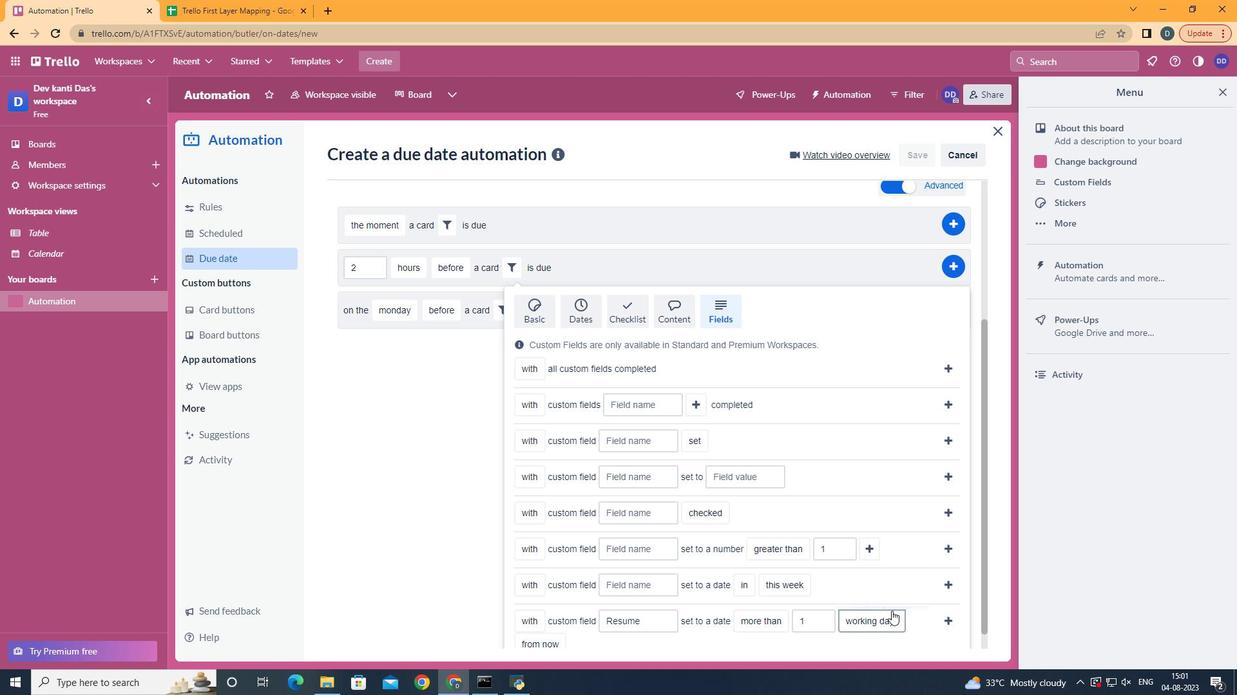 
Action: Mouse moved to (559, 595)
Screenshot: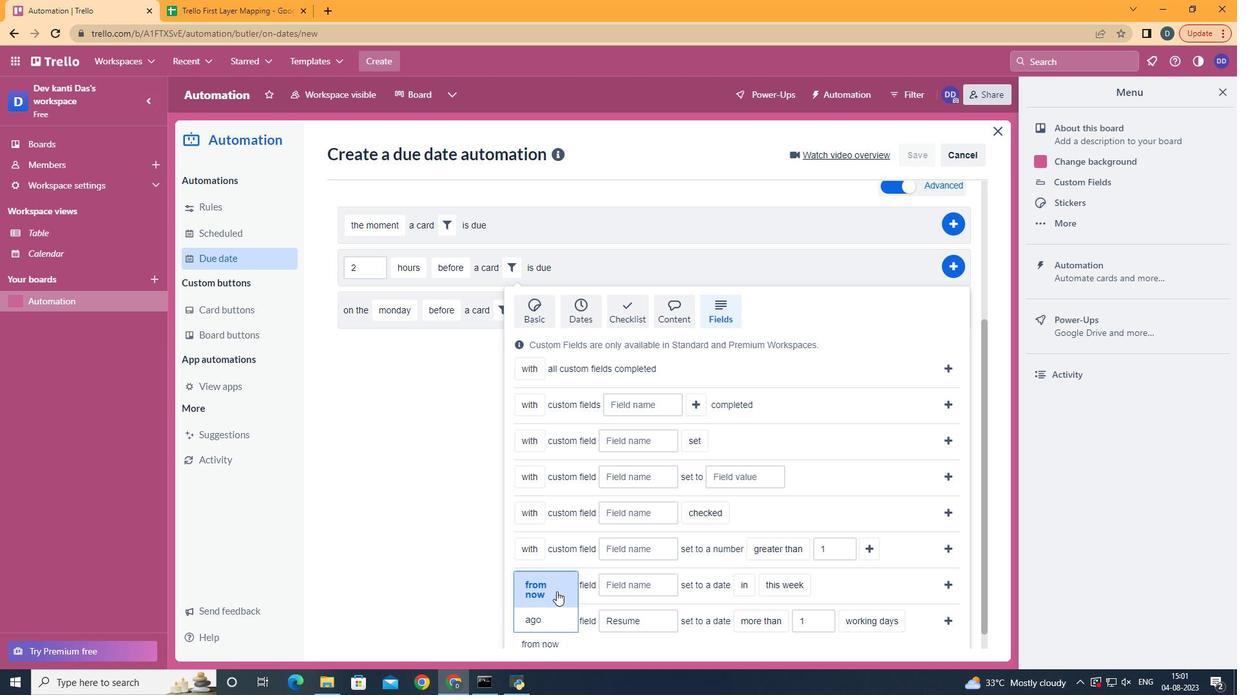 
Action: Mouse pressed left at (559, 595)
Screenshot: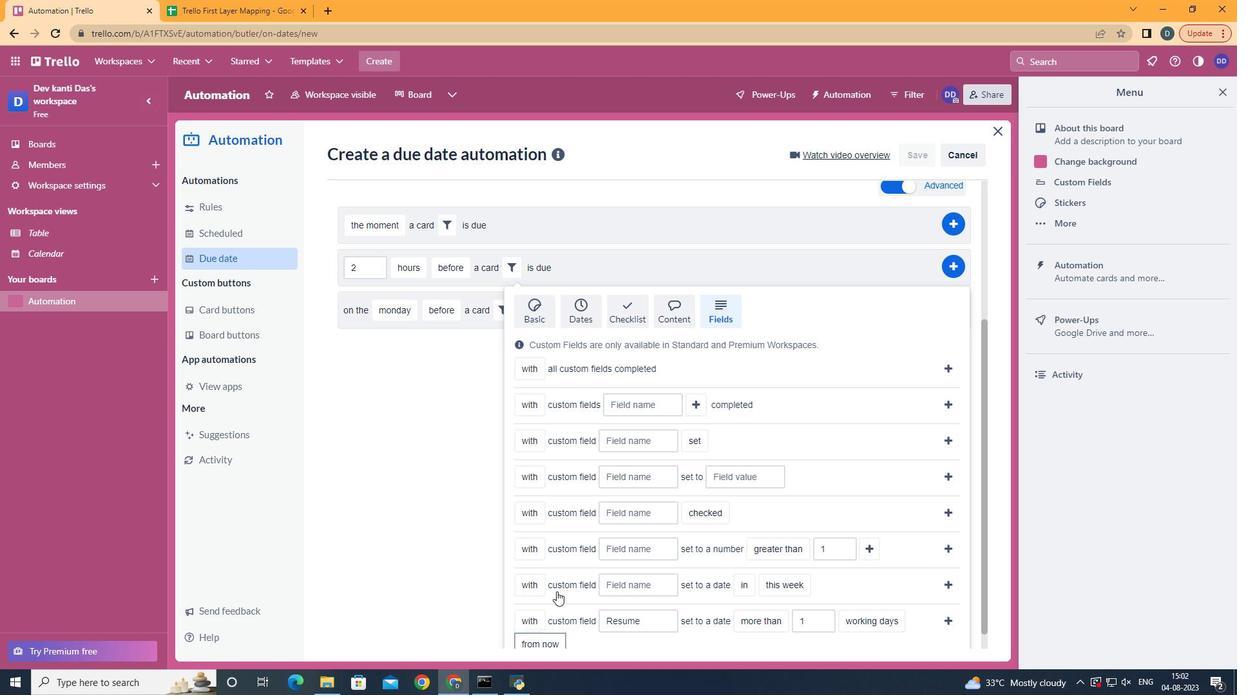 
Action: Mouse moved to (956, 622)
Screenshot: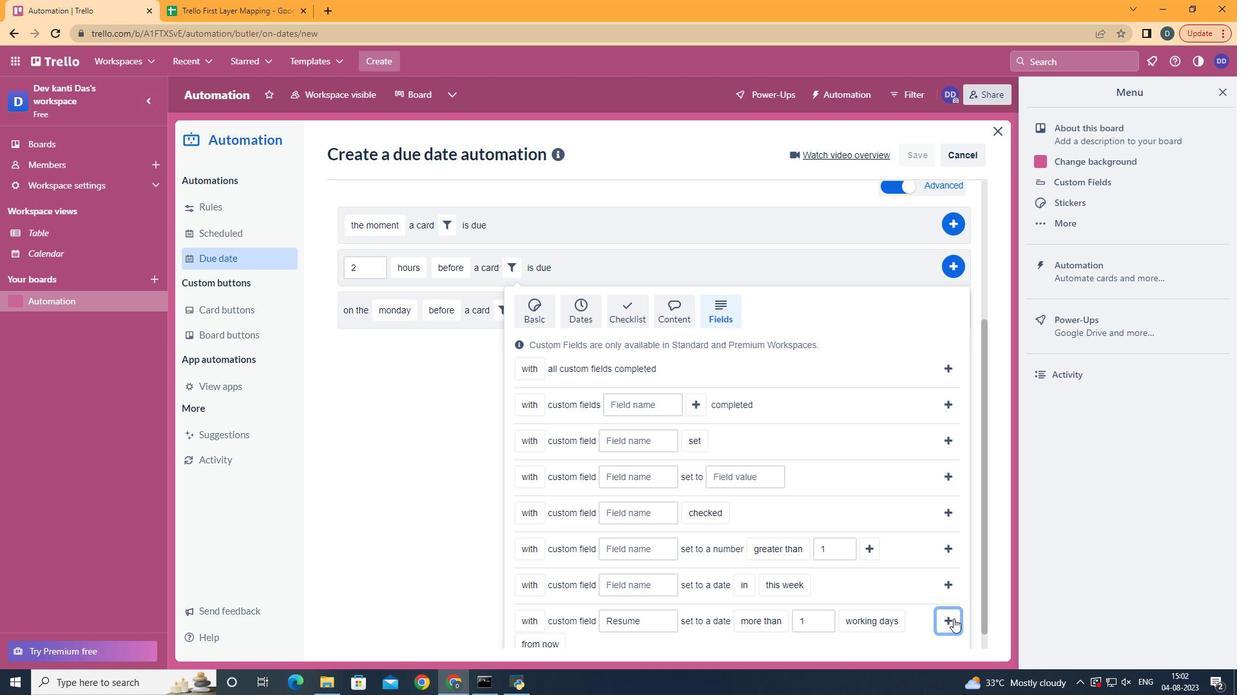 
Action: Mouse pressed left at (956, 622)
Screenshot: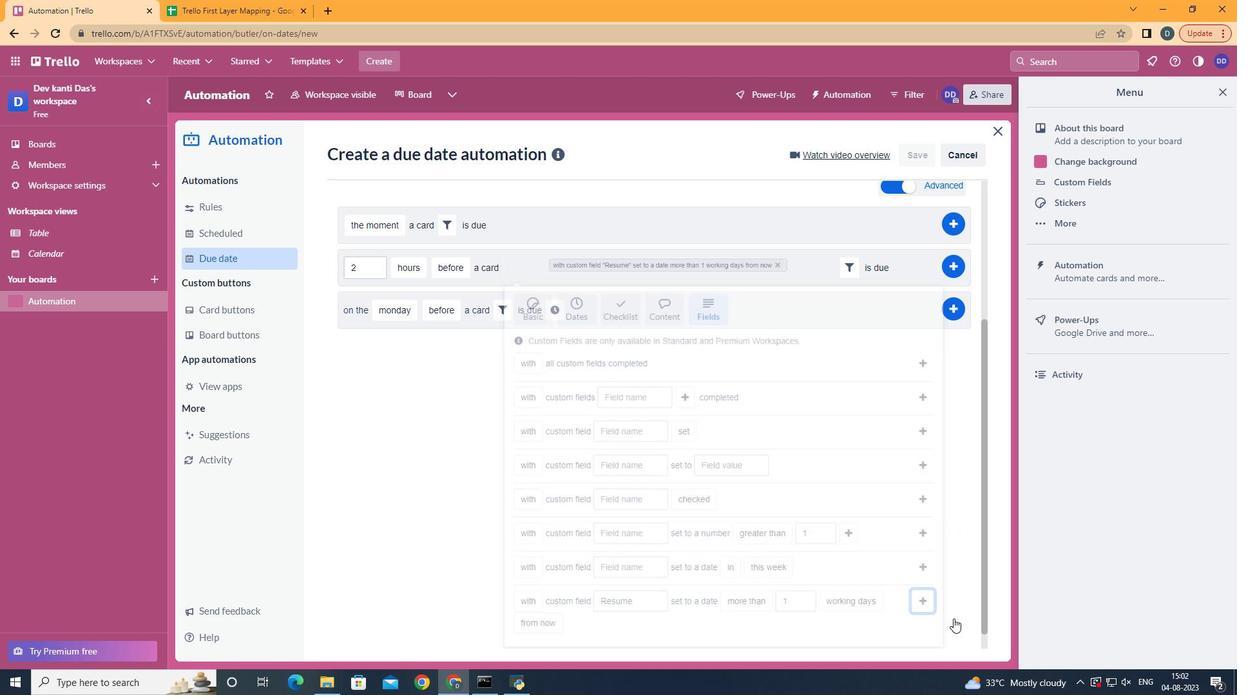 
Action: Mouse moved to (965, 474)
Screenshot: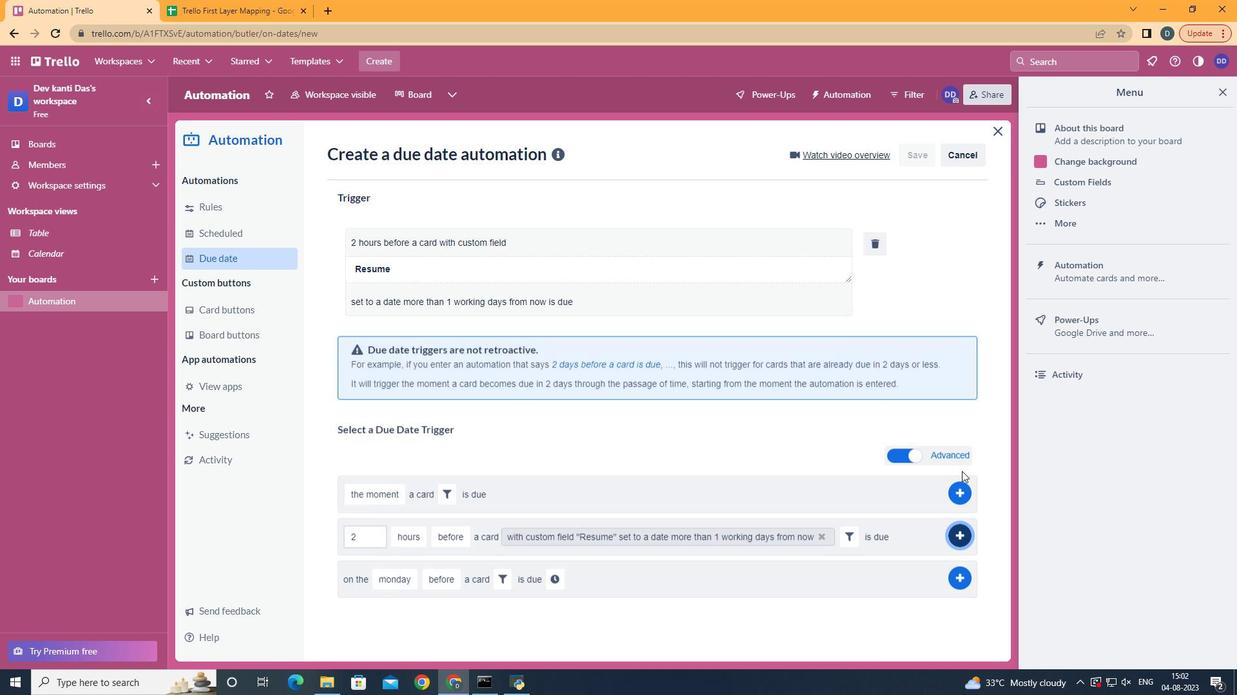 
Action: Mouse pressed left at (965, 474)
Screenshot: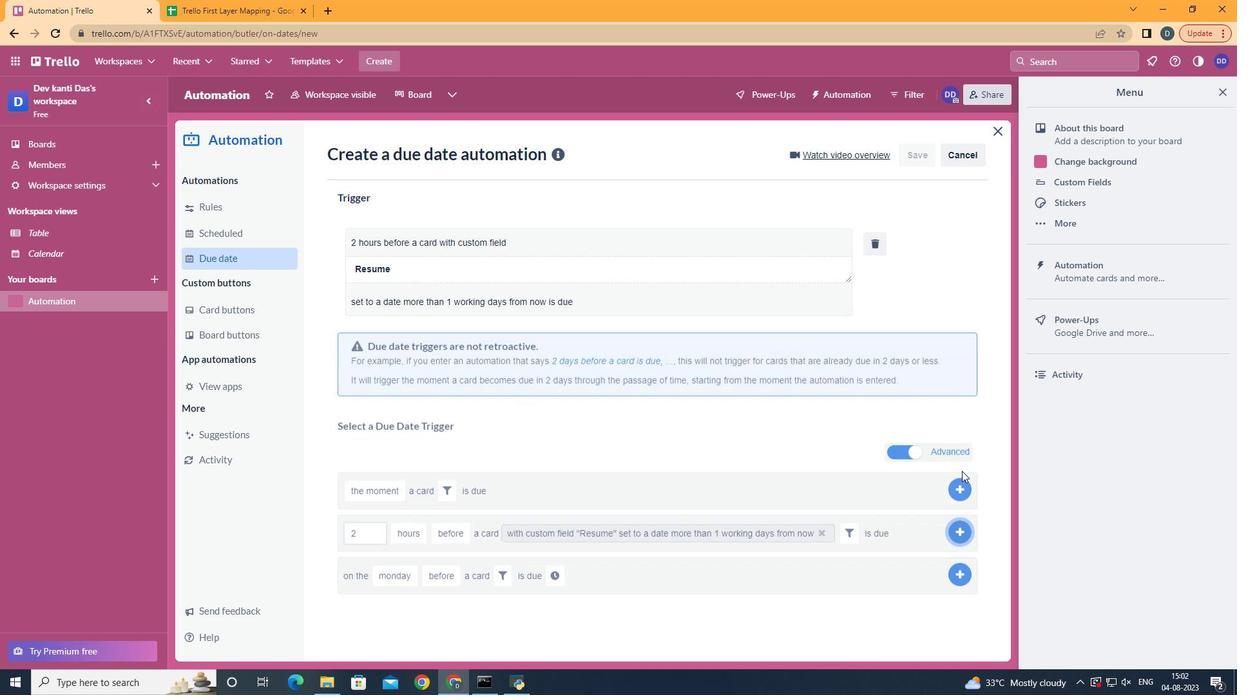 
Action: Mouse moved to (432, 337)
Screenshot: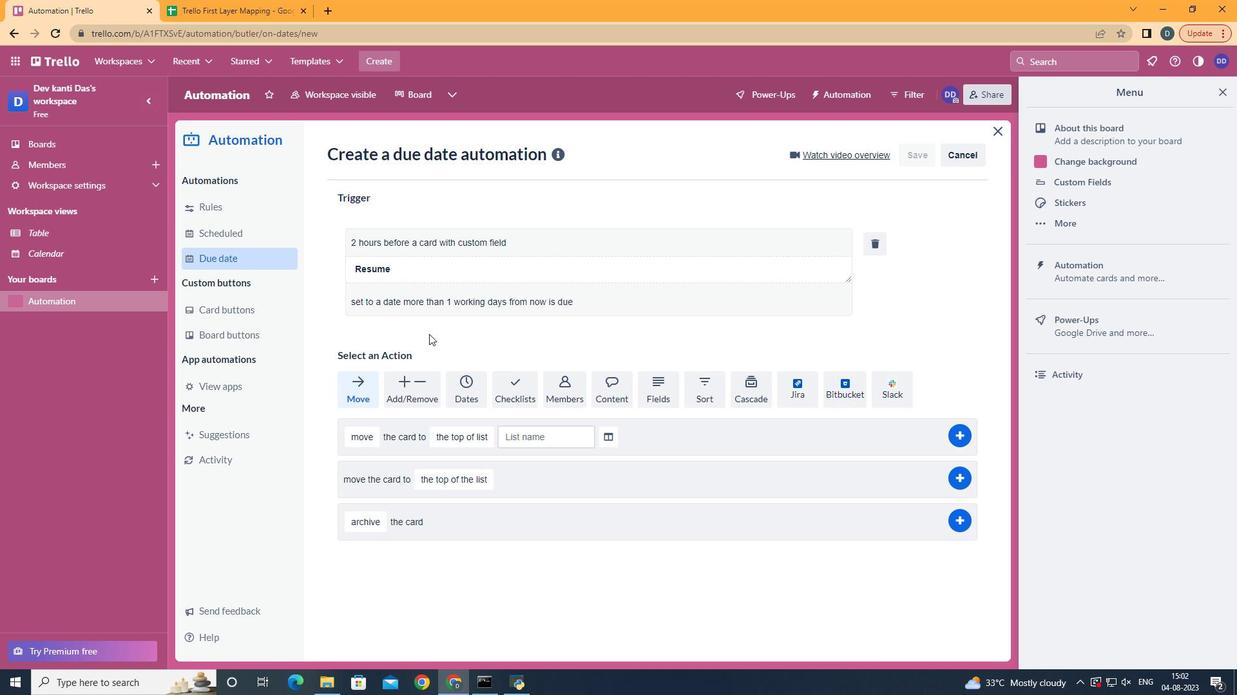 
